 Task: Add Garden Of Life Organic Apple Cider Vinegar 2 BIL CFU Probiotic Gummies to the cart.
Action: Mouse moved to (342, 169)
Screenshot: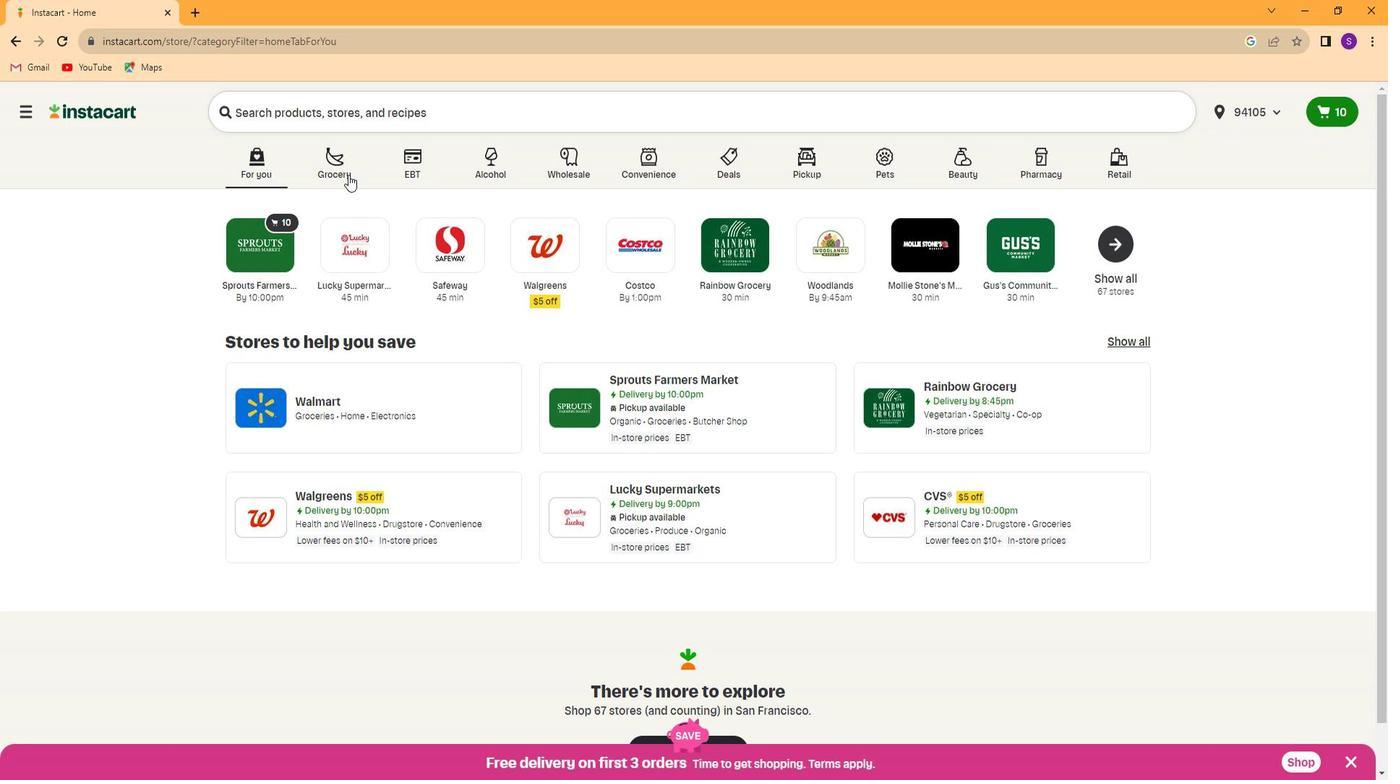 
Action: Mouse pressed left at (342, 169)
Screenshot: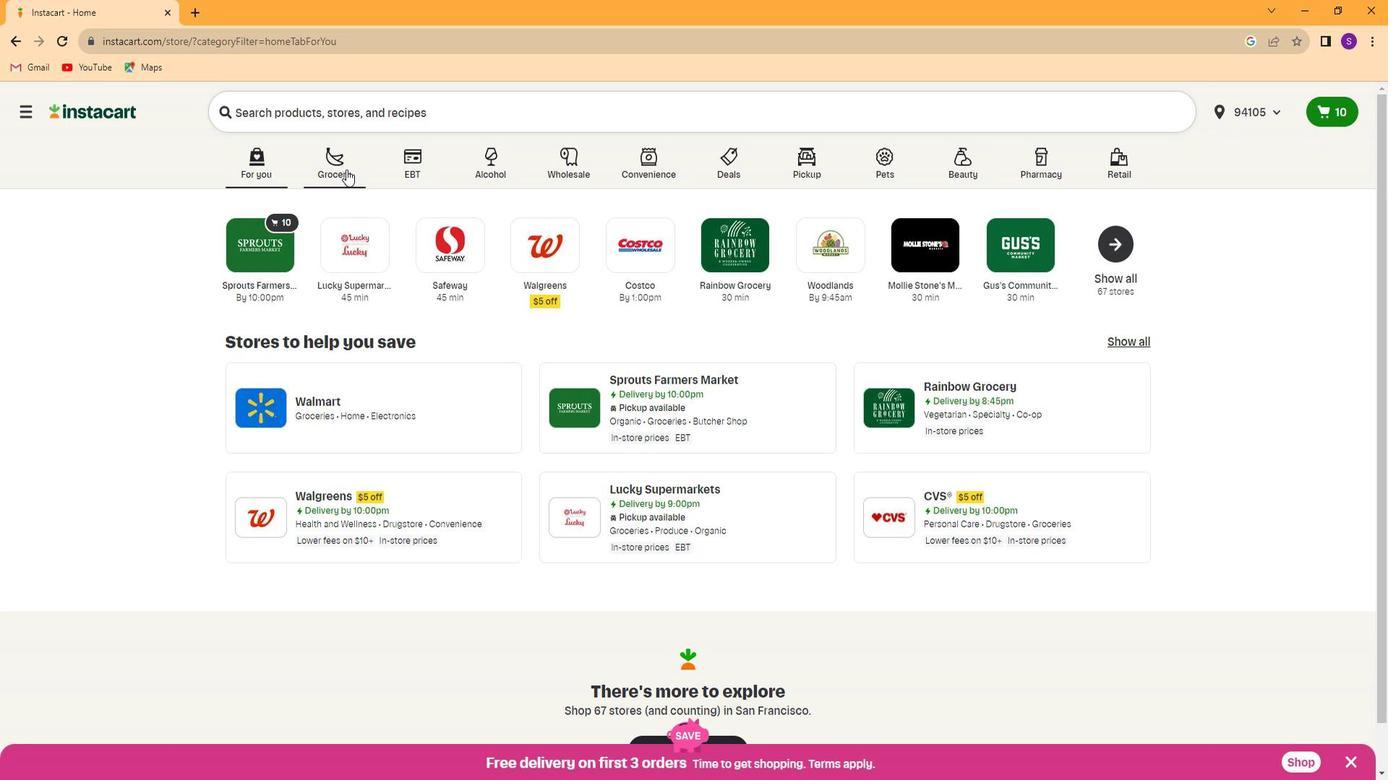 
Action: Mouse moved to (982, 272)
Screenshot: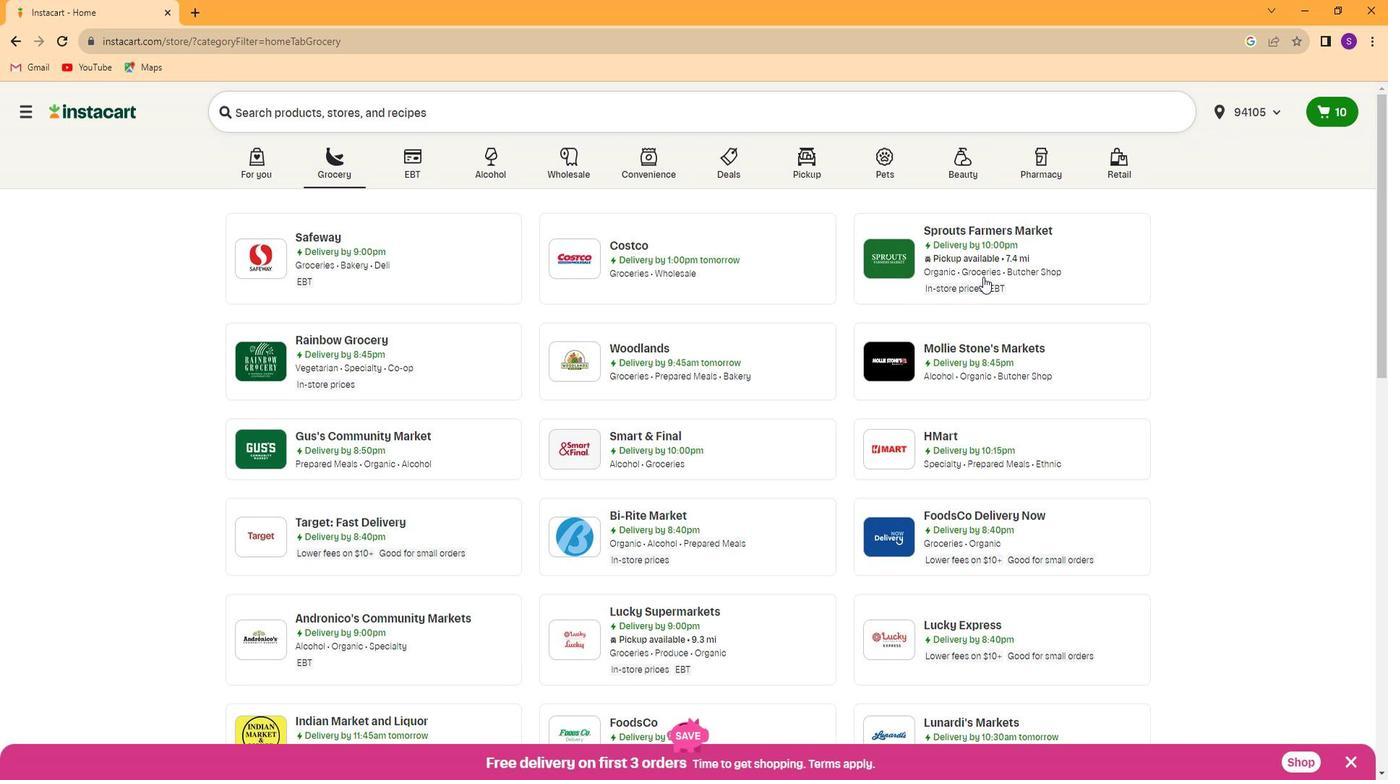 
Action: Mouse pressed left at (982, 272)
Screenshot: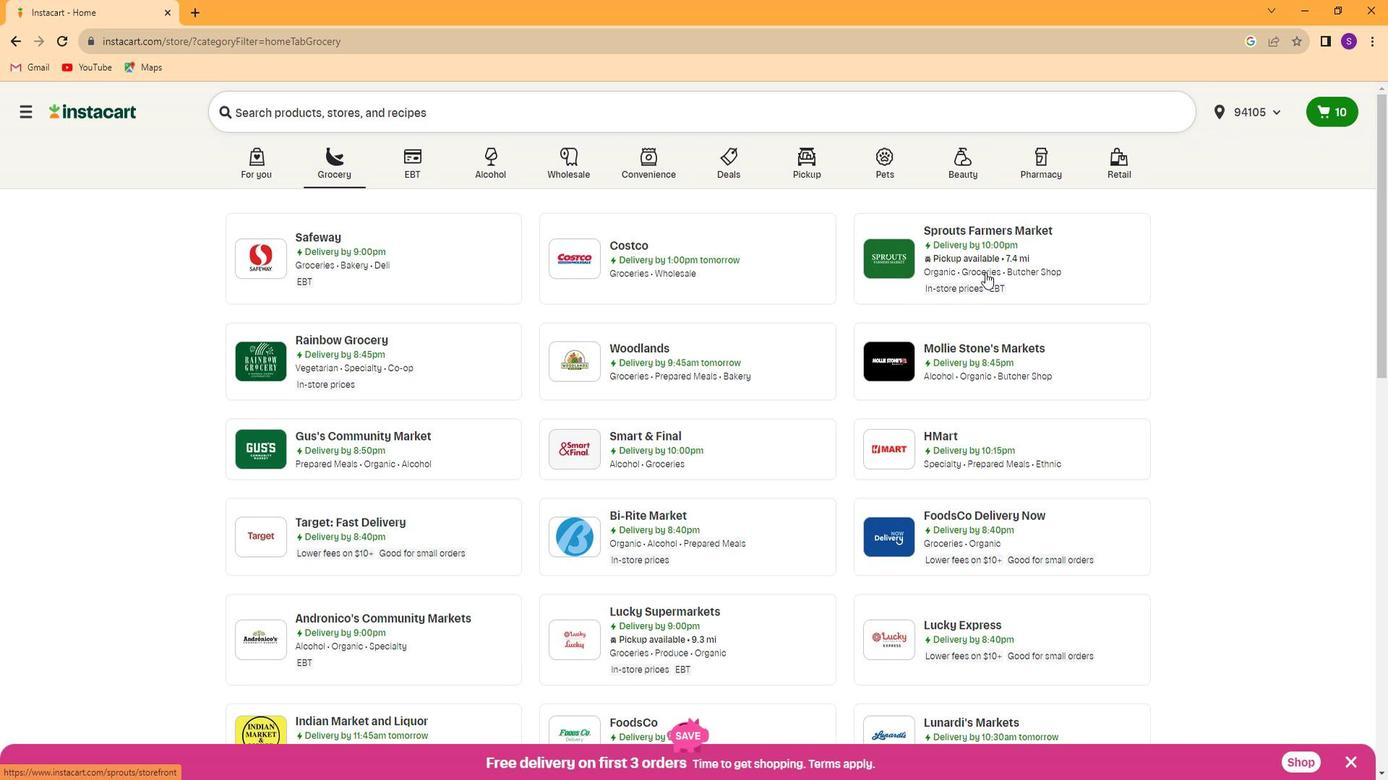 
Action: Mouse moved to (108, 539)
Screenshot: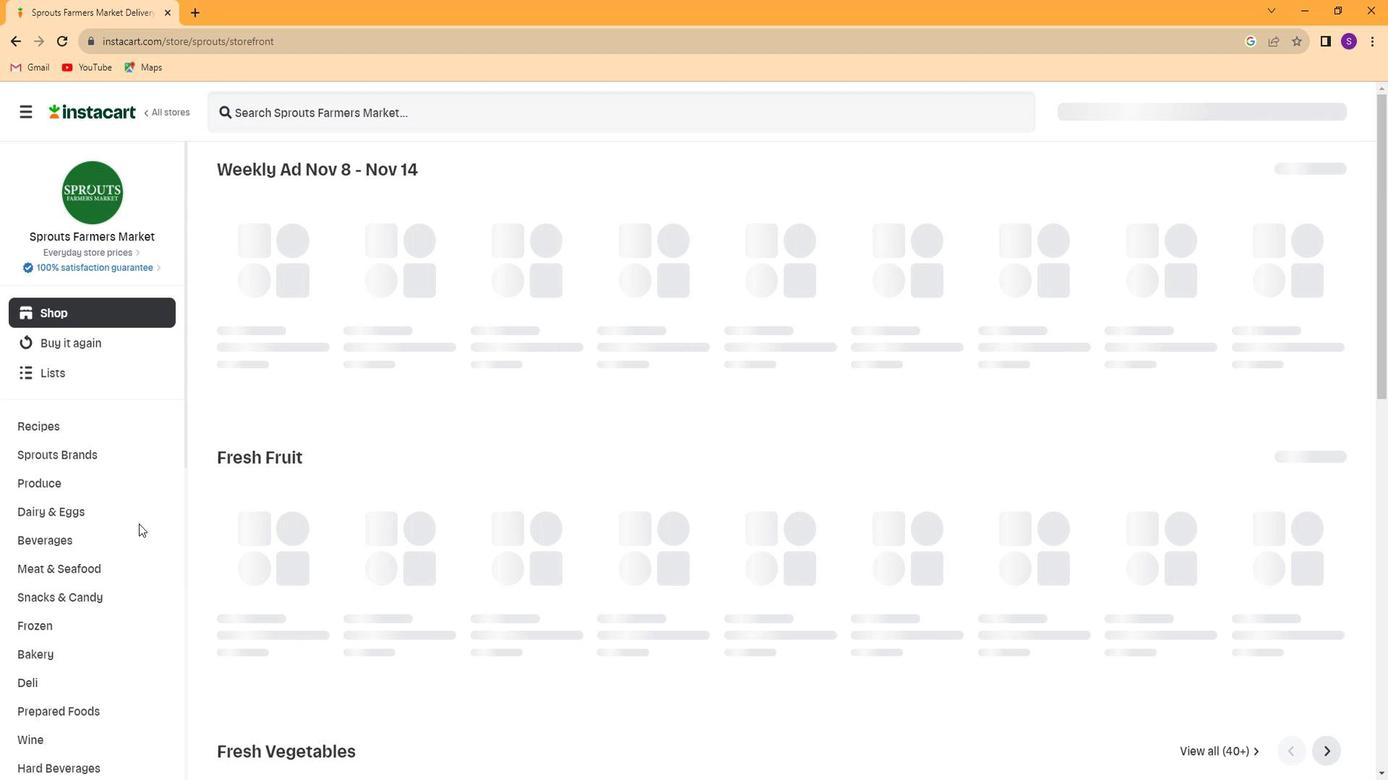 
Action: Mouse scrolled (108, 538) with delta (0, 0)
Screenshot: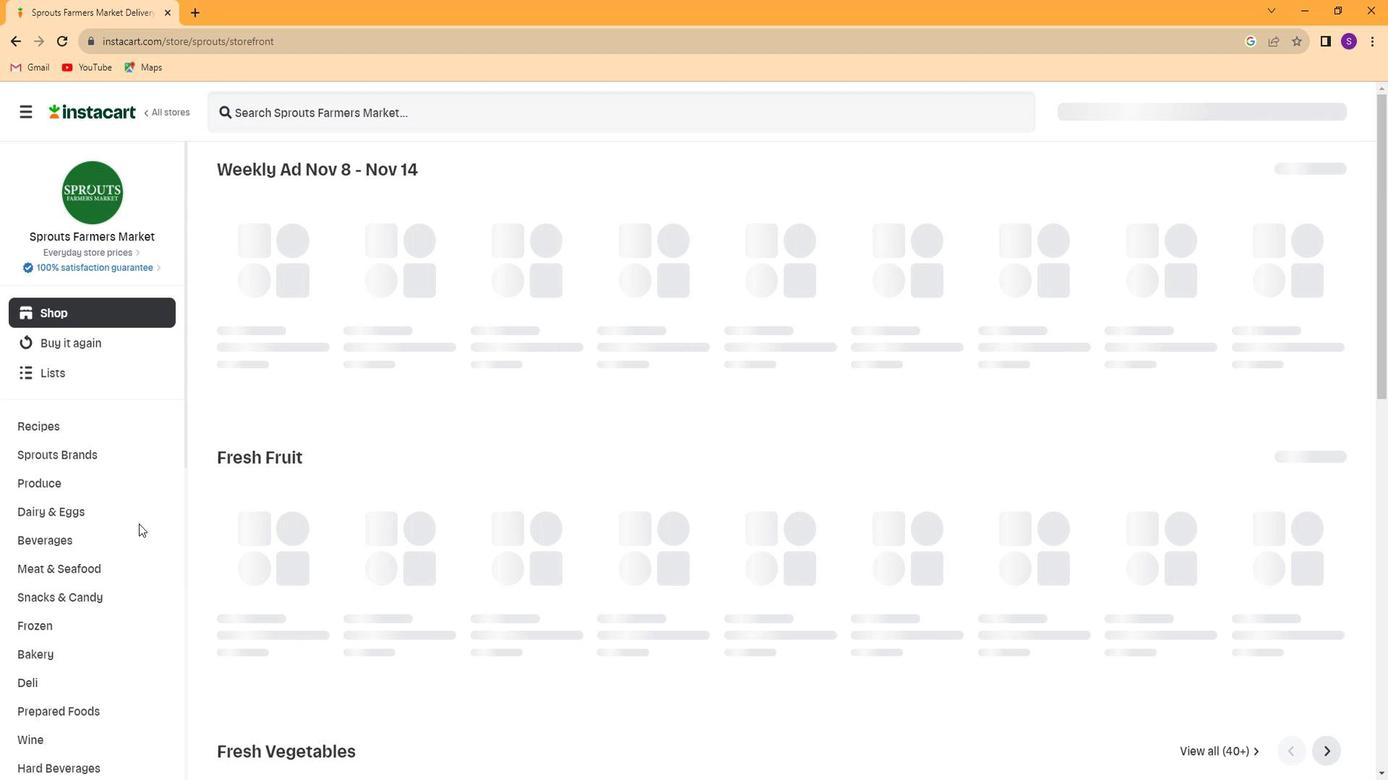 
Action: Mouse moved to (86, 549)
Screenshot: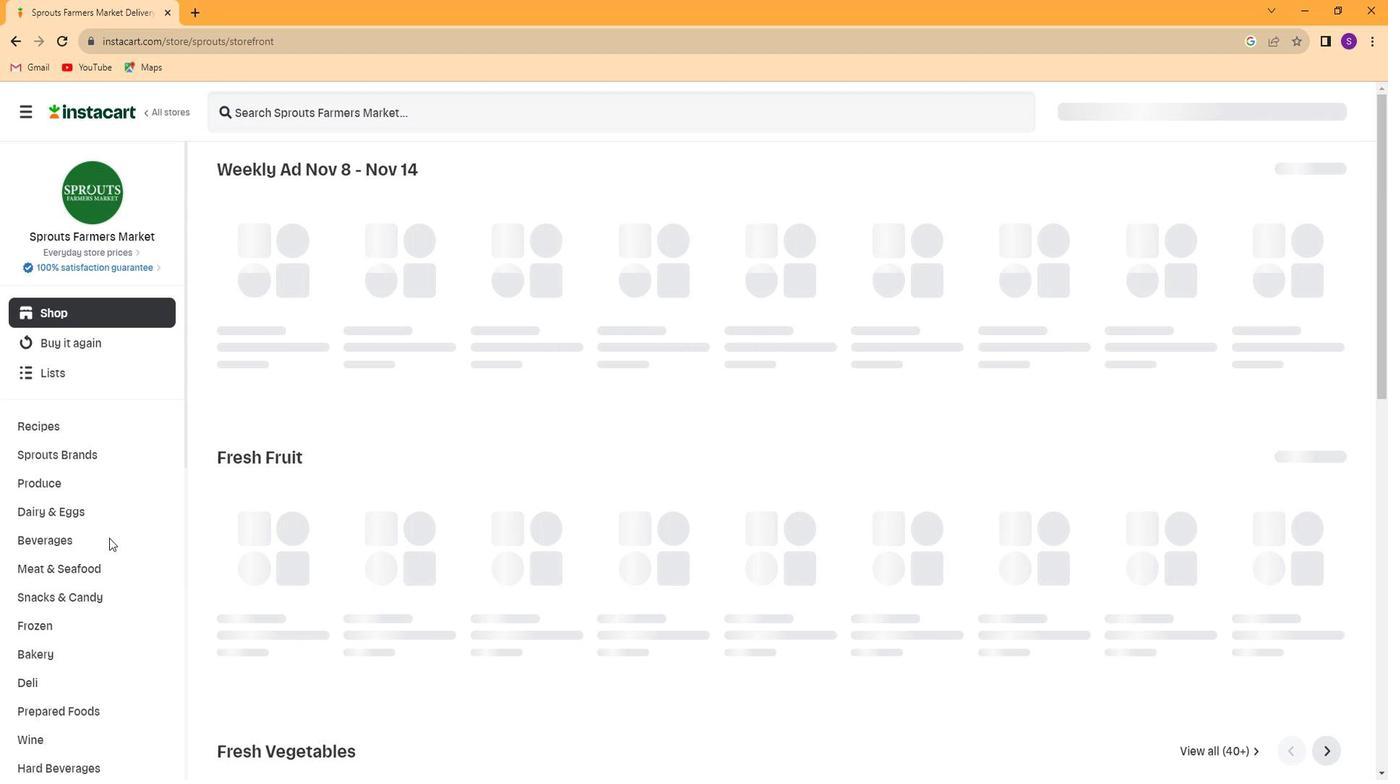 
Action: Mouse scrolled (86, 548) with delta (0, 0)
Screenshot: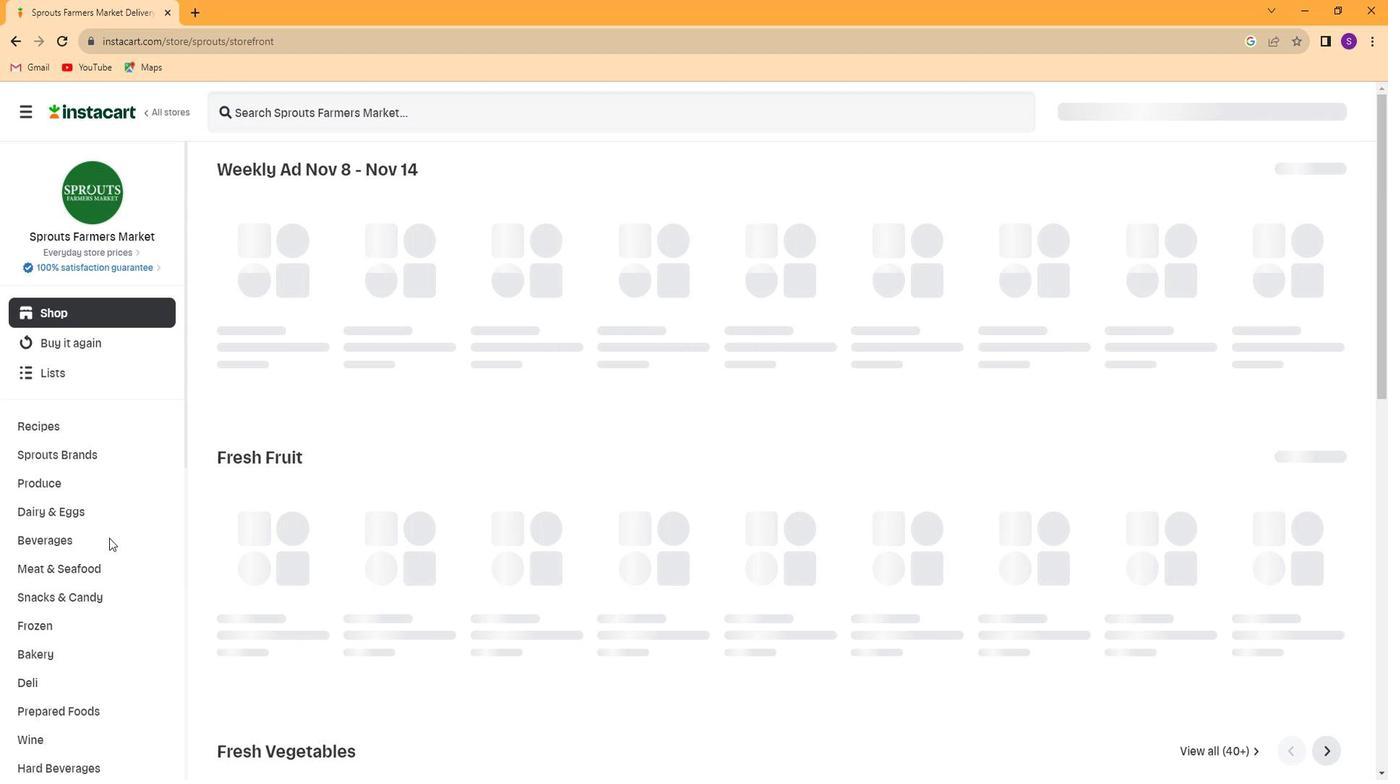 
Action: Mouse moved to (64, 563)
Screenshot: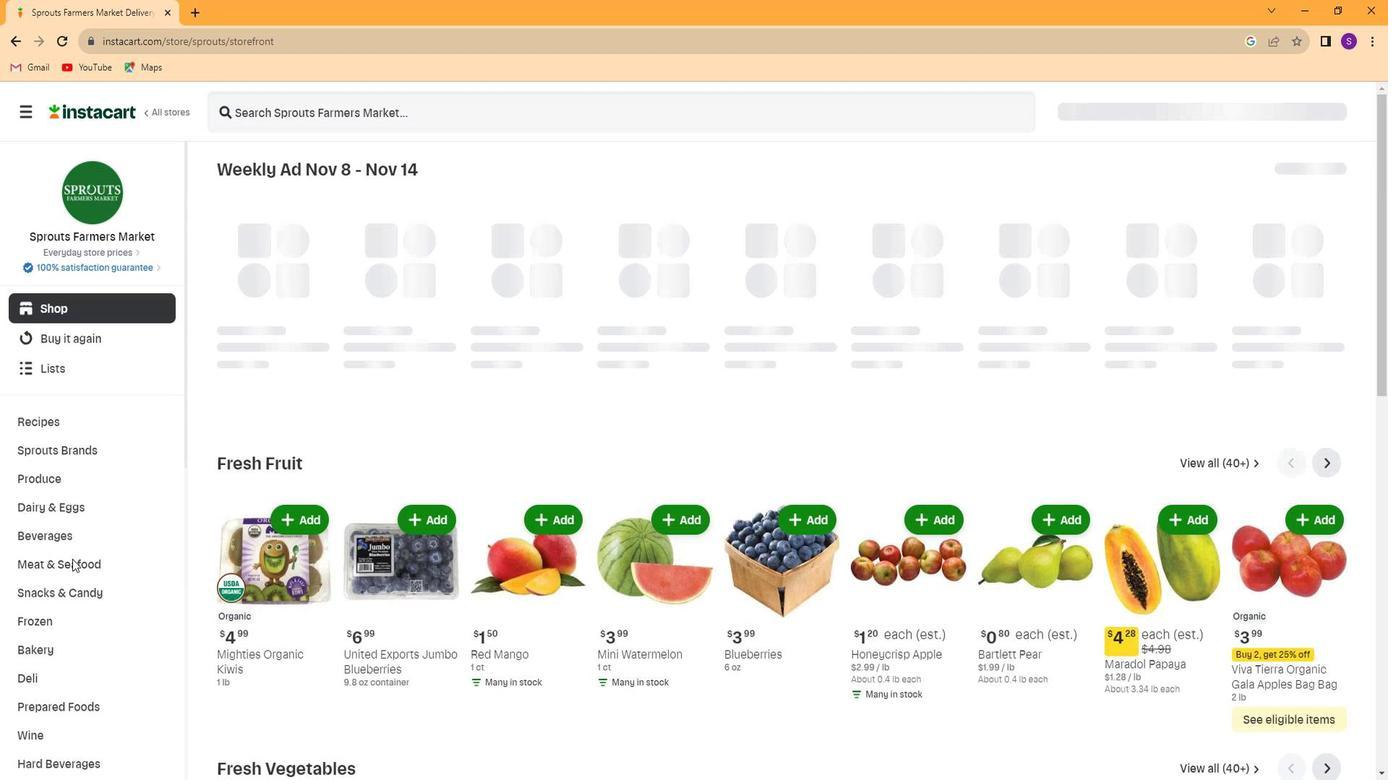
Action: Mouse scrolled (64, 563) with delta (0, 0)
Screenshot: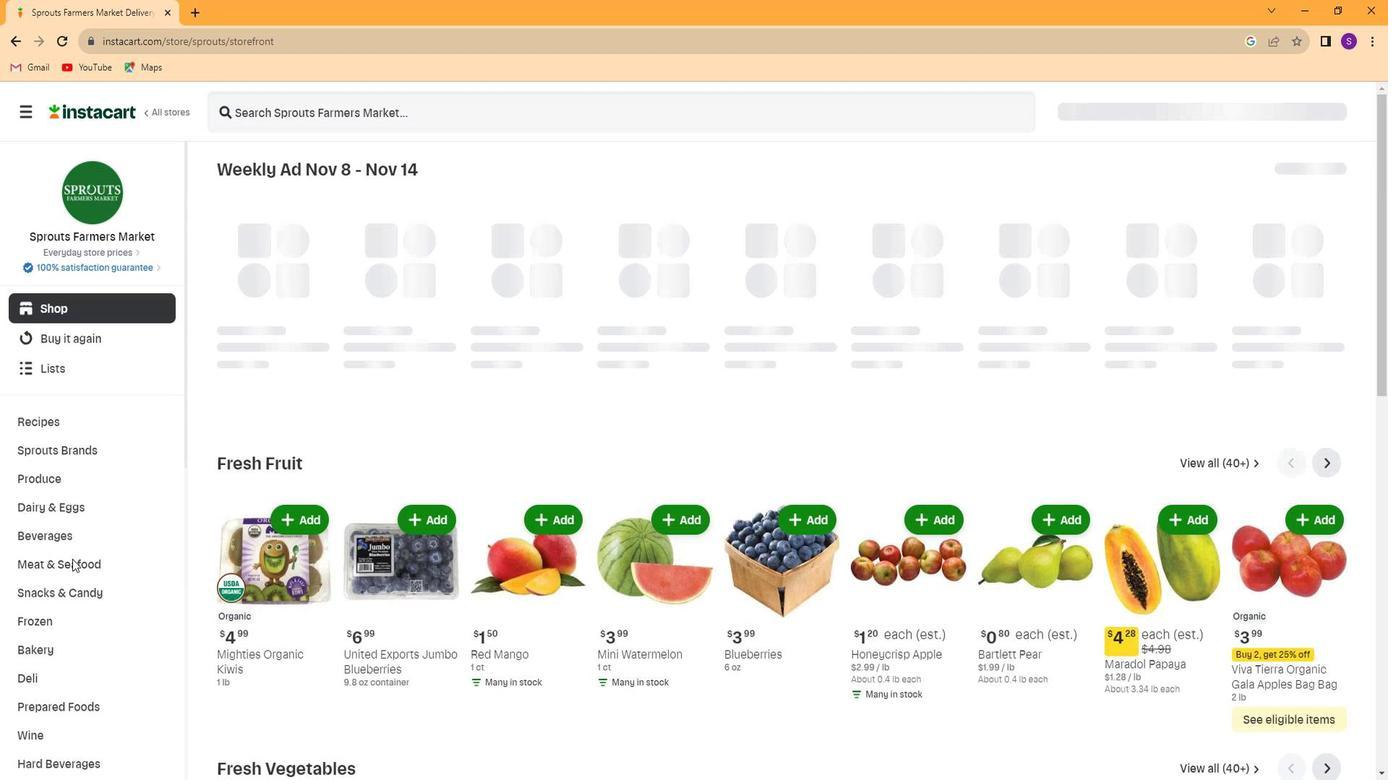 
Action: Mouse moved to (52, 574)
Screenshot: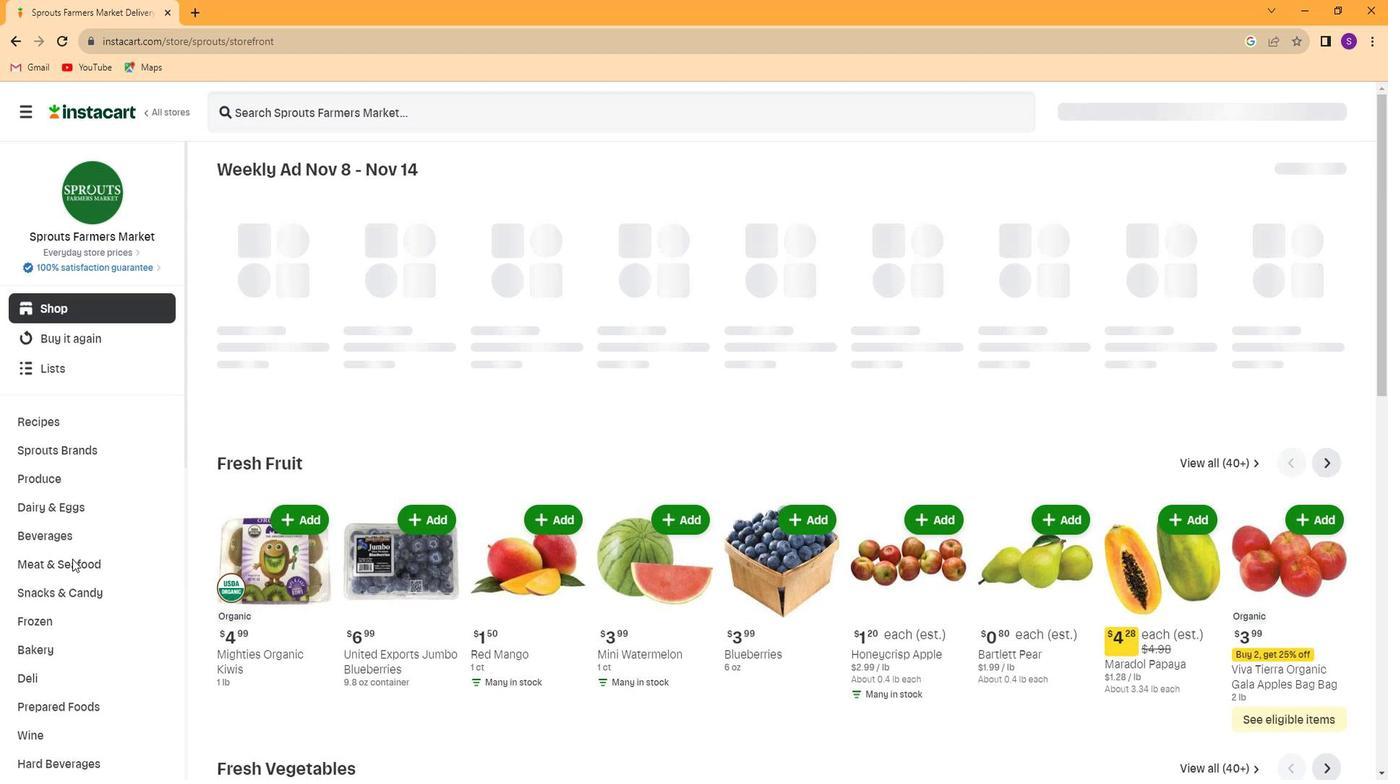 
Action: Mouse scrolled (52, 574) with delta (0, 0)
Screenshot: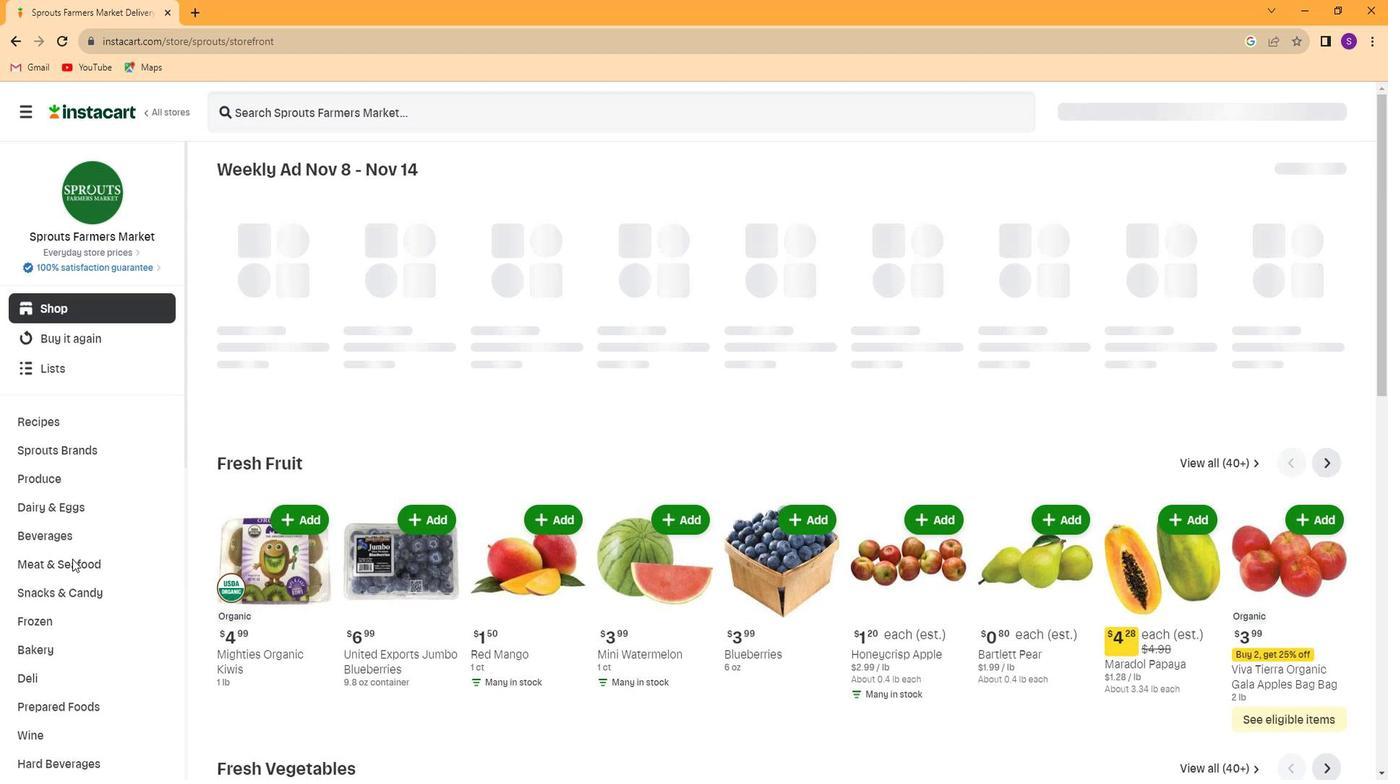 
Action: Mouse scrolled (52, 574) with delta (0, 0)
Screenshot: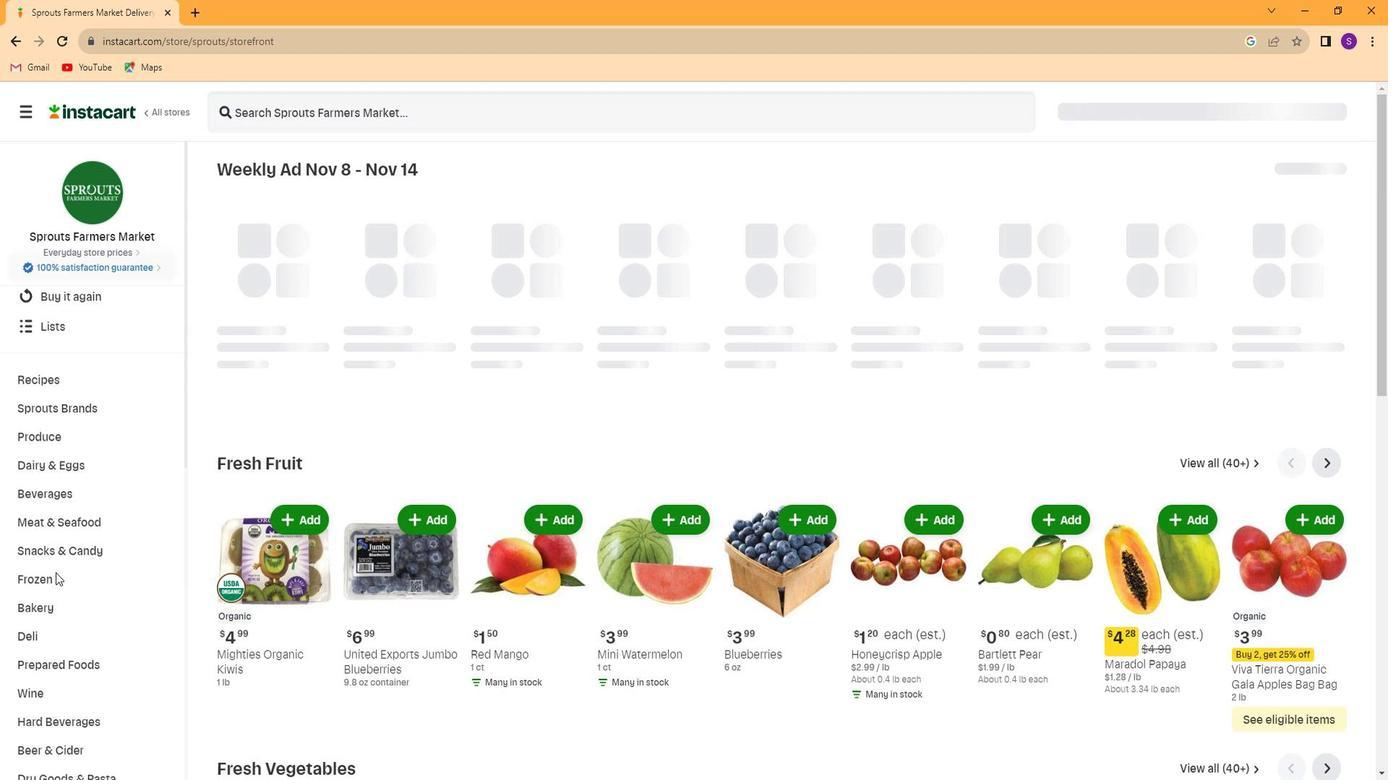 
Action: Mouse scrolled (52, 574) with delta (0, 0)
Screenshot: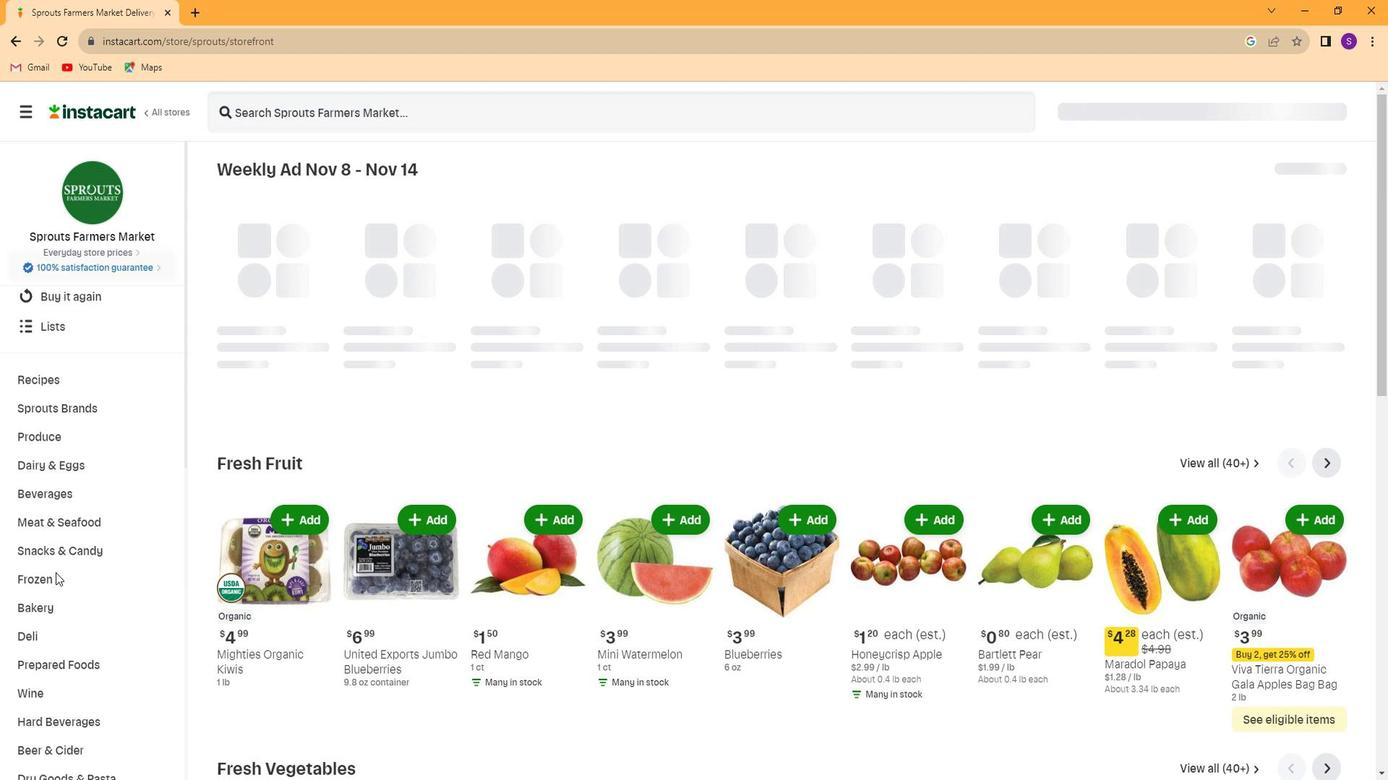 
Action: Mouse scrolled (52, 574) with delta (0, 0)
Screenshot: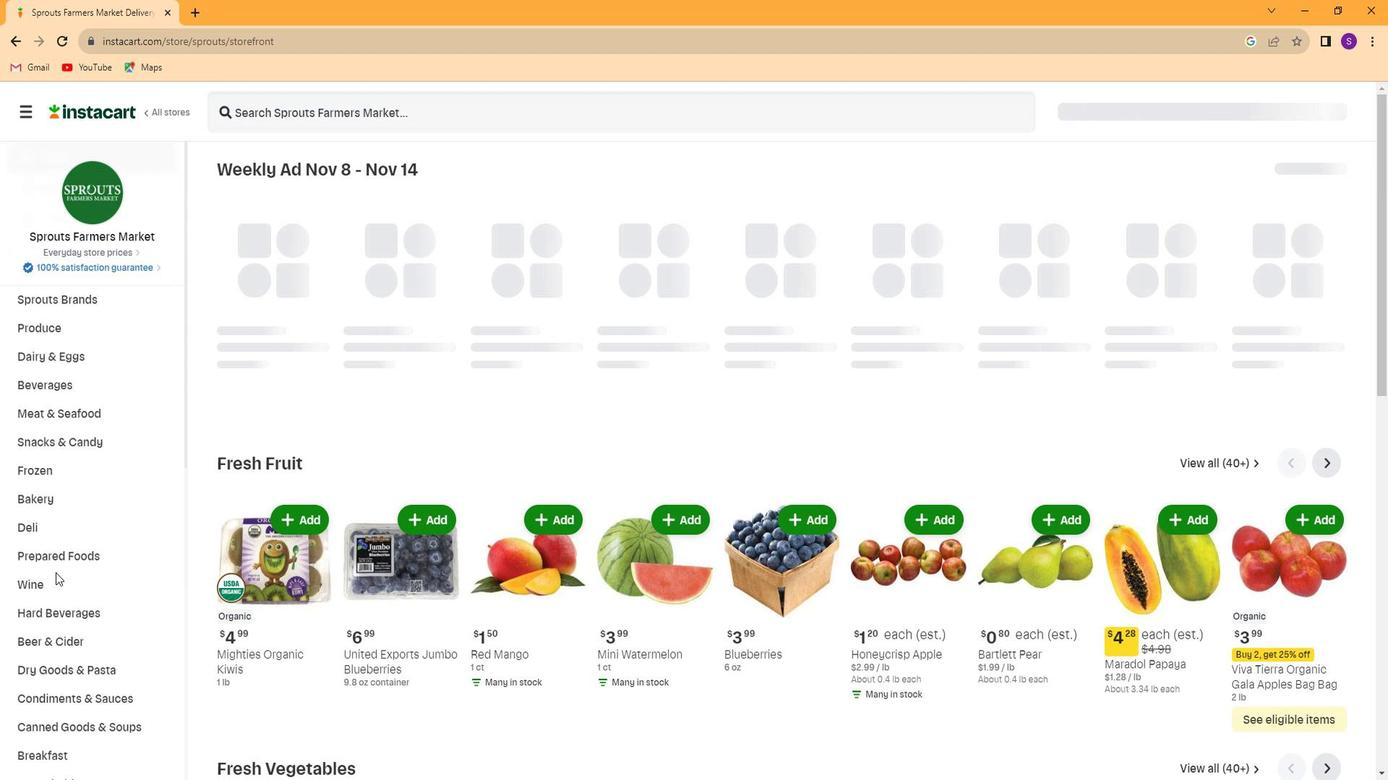 
Action: Mouse moved to (83, 605)
Screenshot: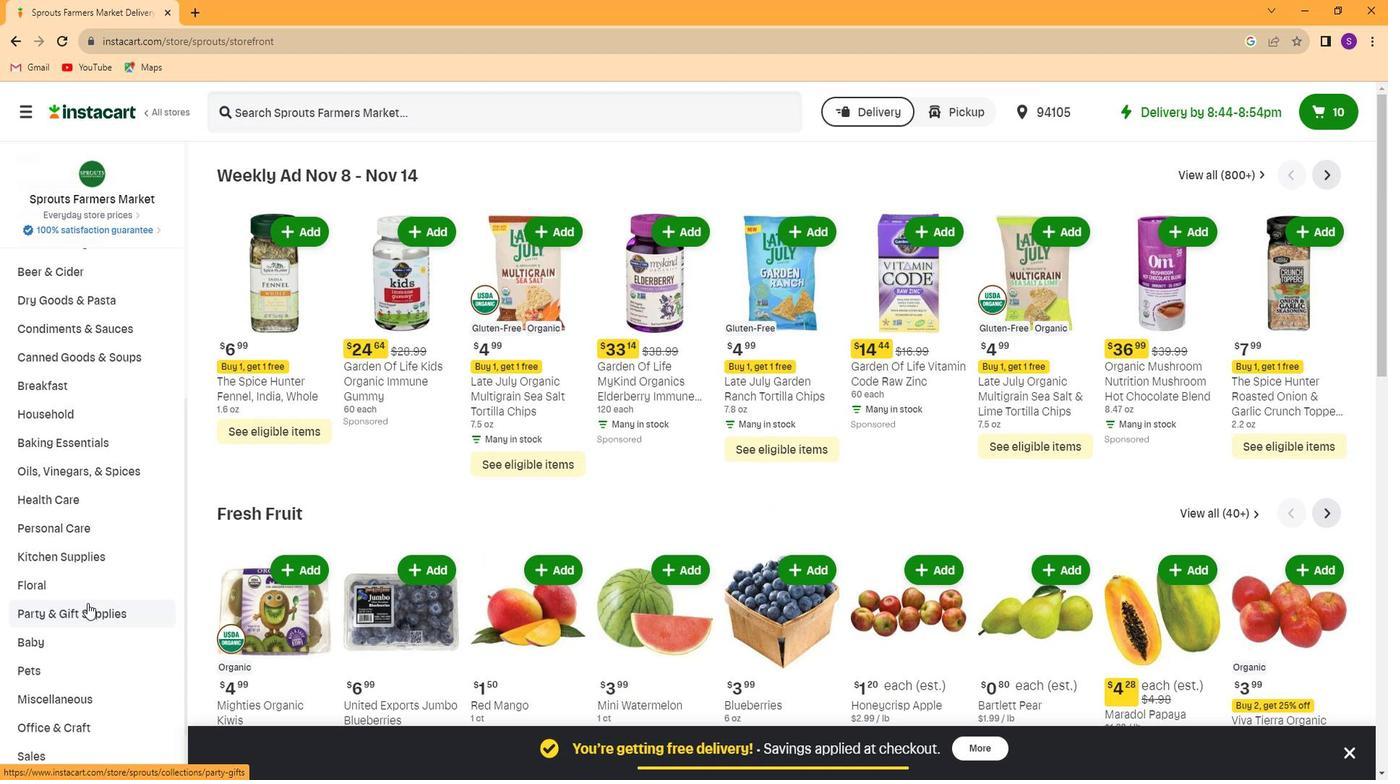 
Action: Mouse scrolled (83, 605) with delta (0, 0)
Screenshot: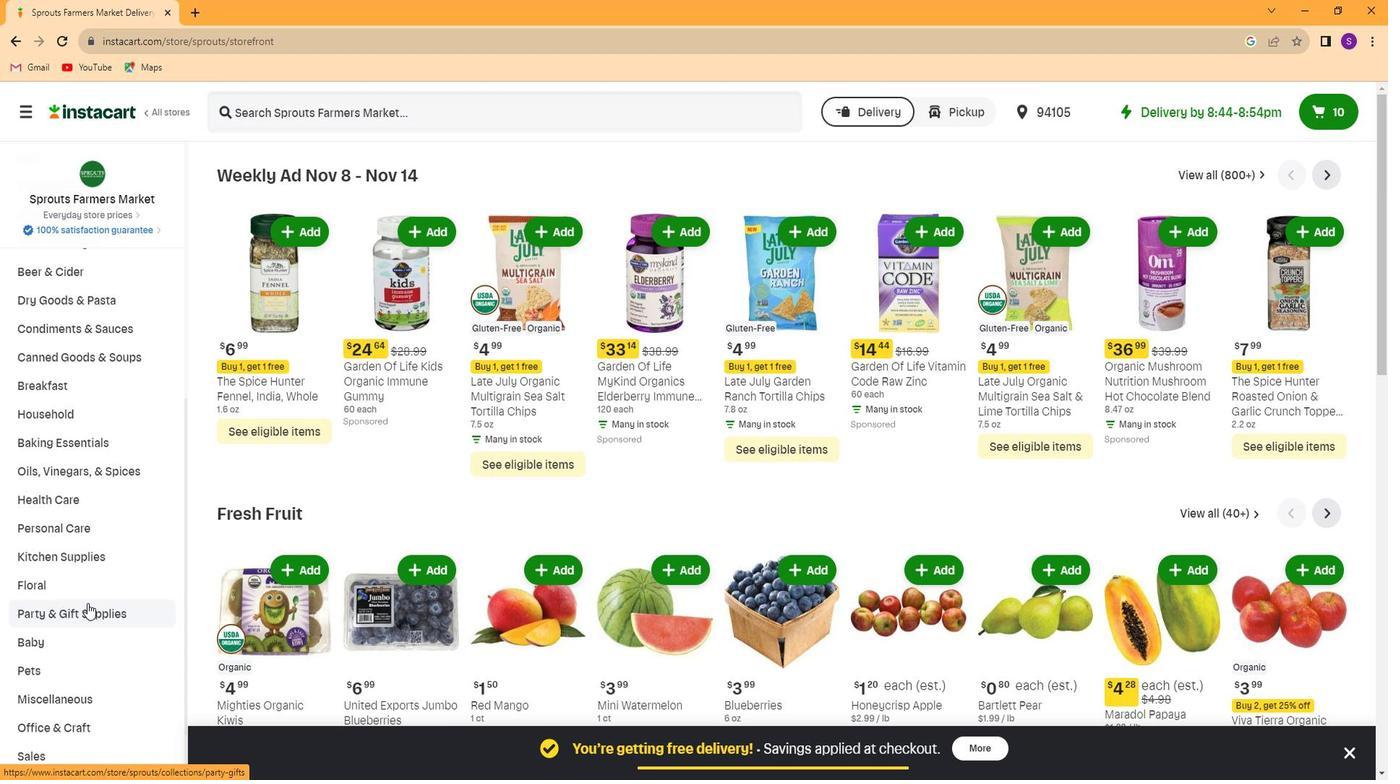 
Action: Mouse scrolled (83, 605) with delta (0, 0)
Screenshot: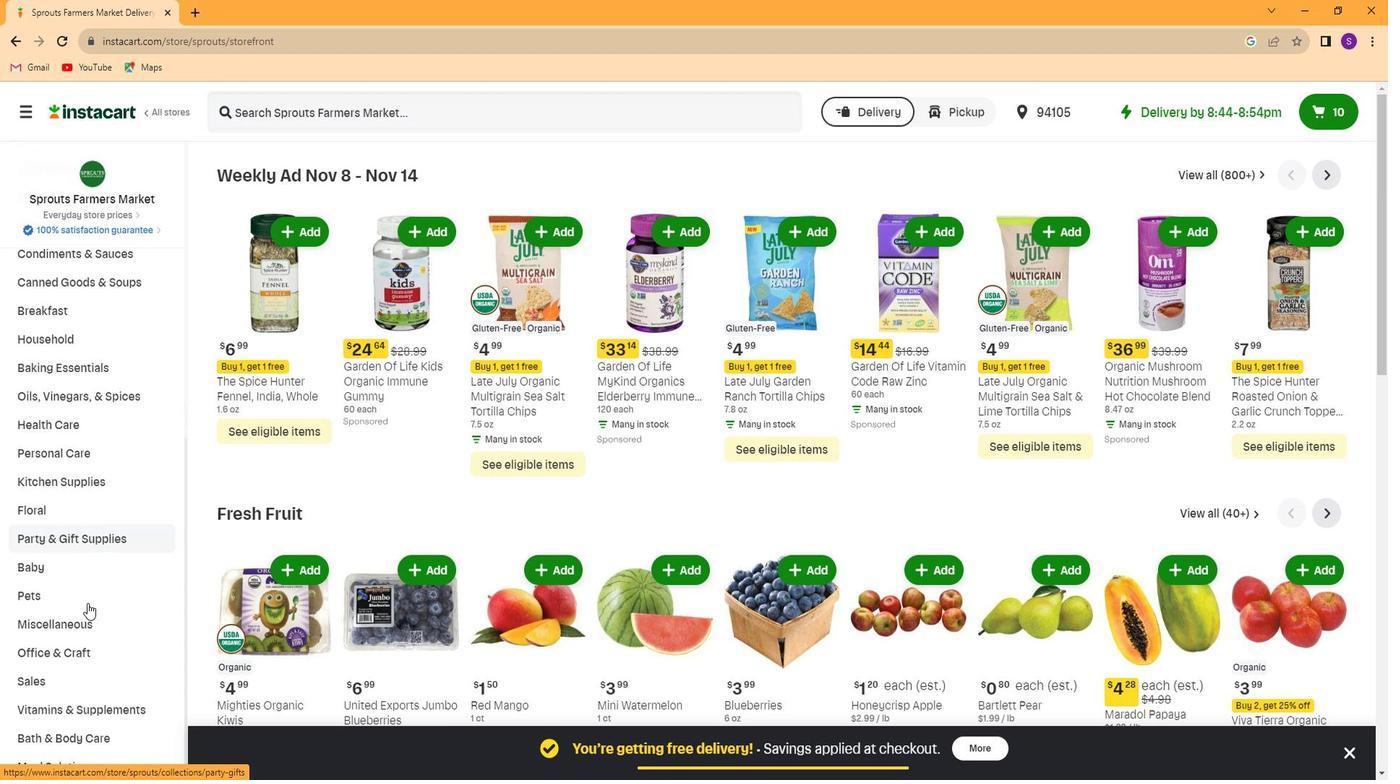 
Action: Mouse scrolled (83, 605) with delta (0, 0)
Screenshot: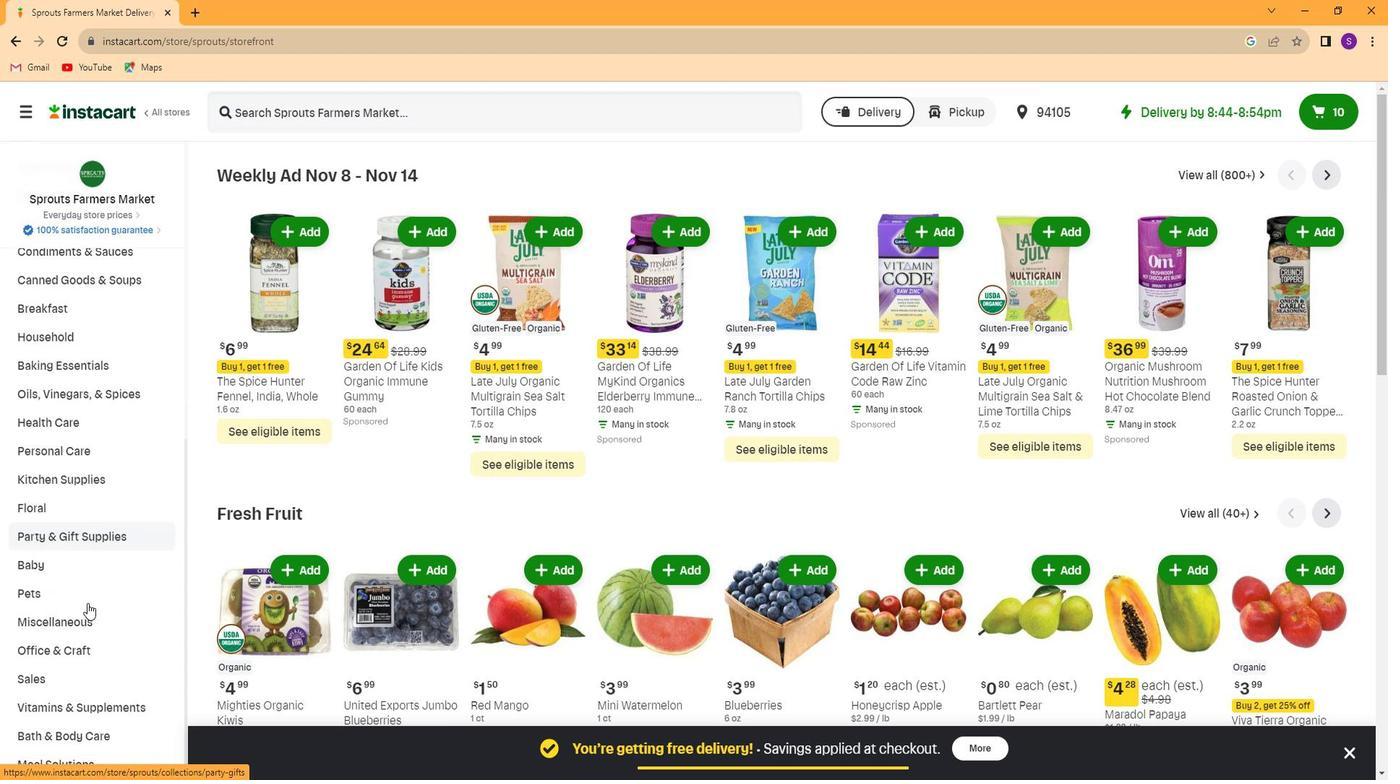 
Action: Mouse moved to (86, 694)
Screenshot: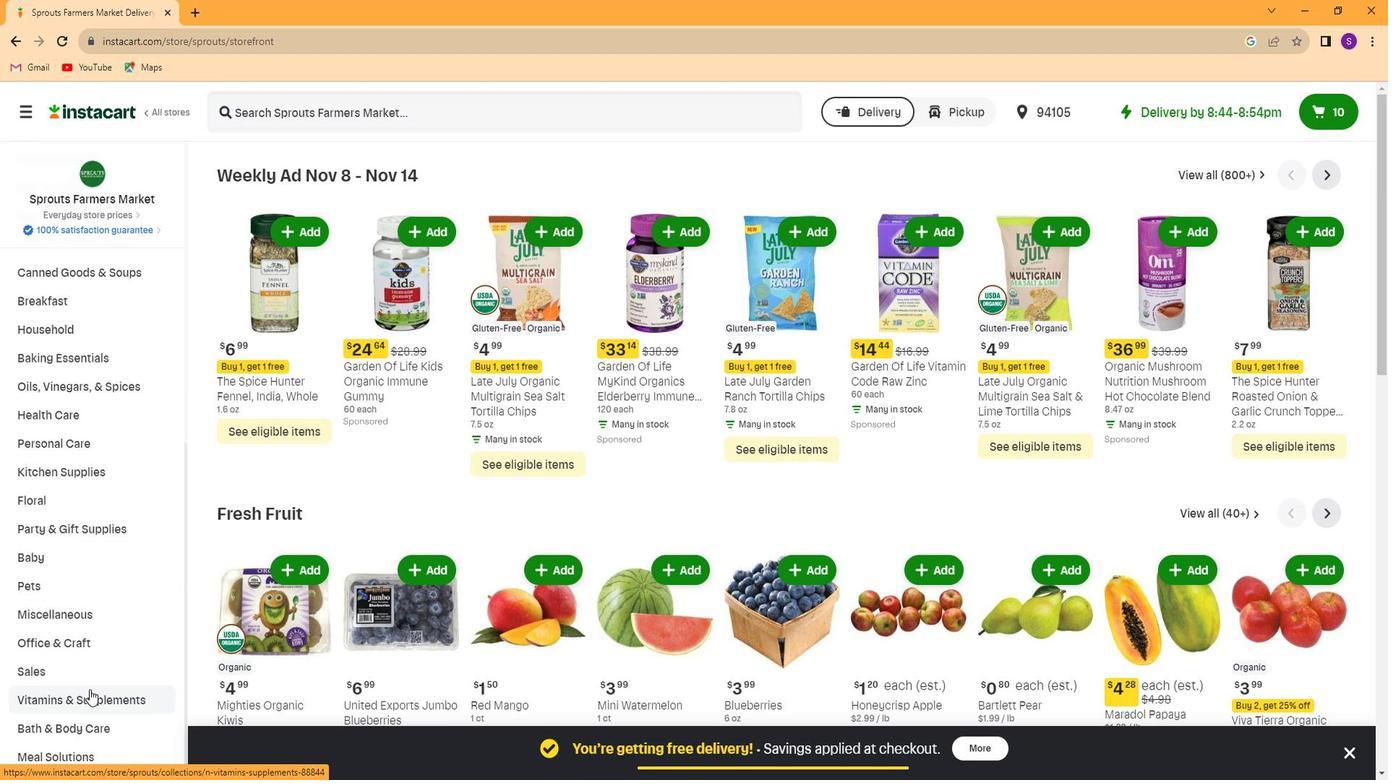 
Action: Mouse pressed left at (86, 694)
Screenshot: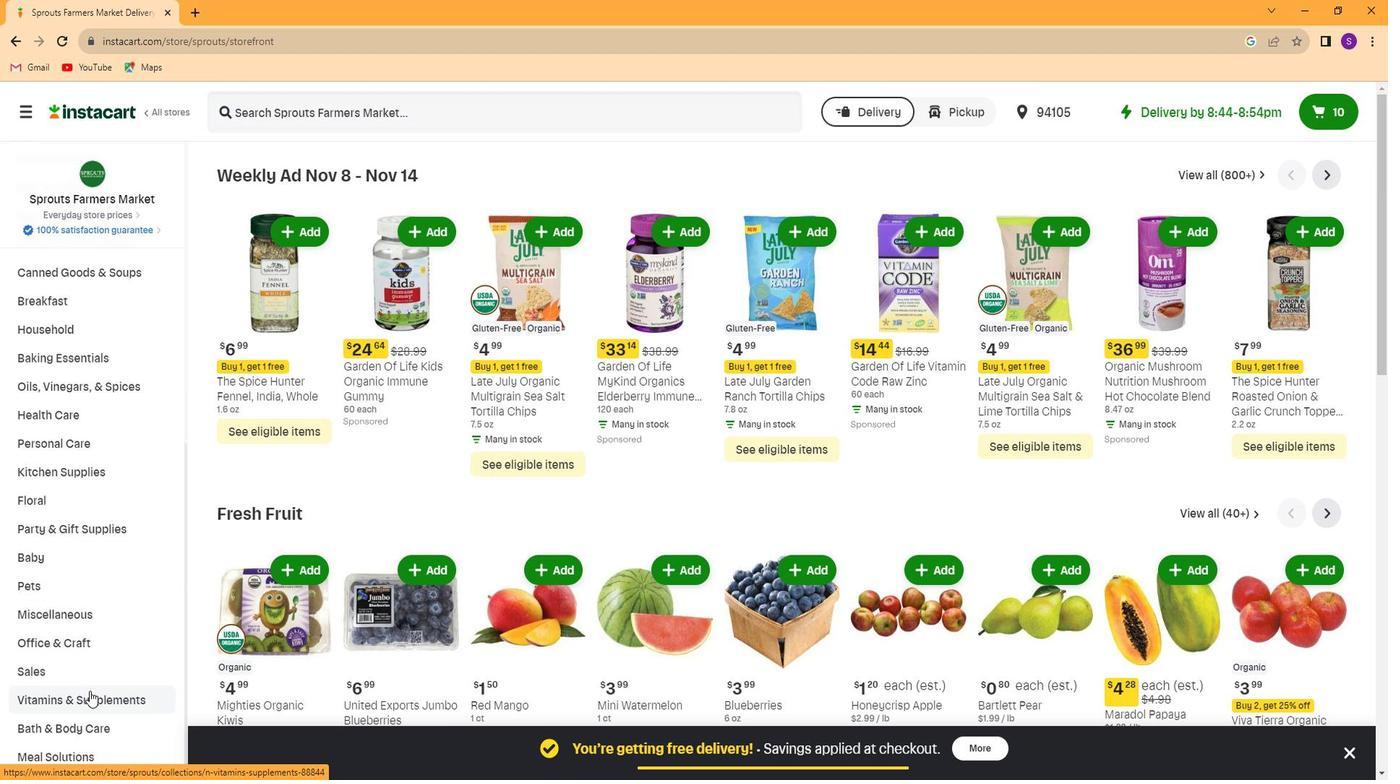 
Action: Mouse moved to (114, 595)
Screenshot: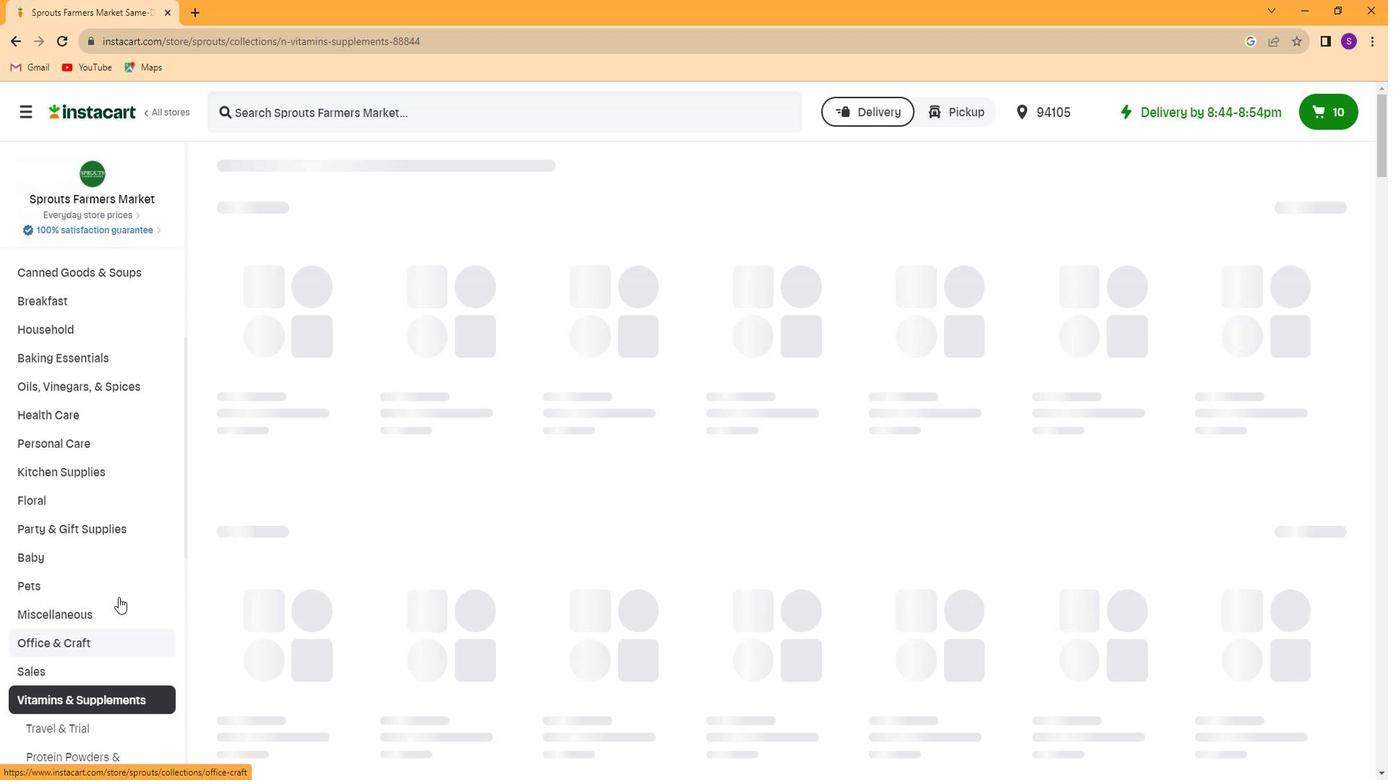 
Action: Mouse scrolled (114, 594) with delta (0, 0)
Screenshot: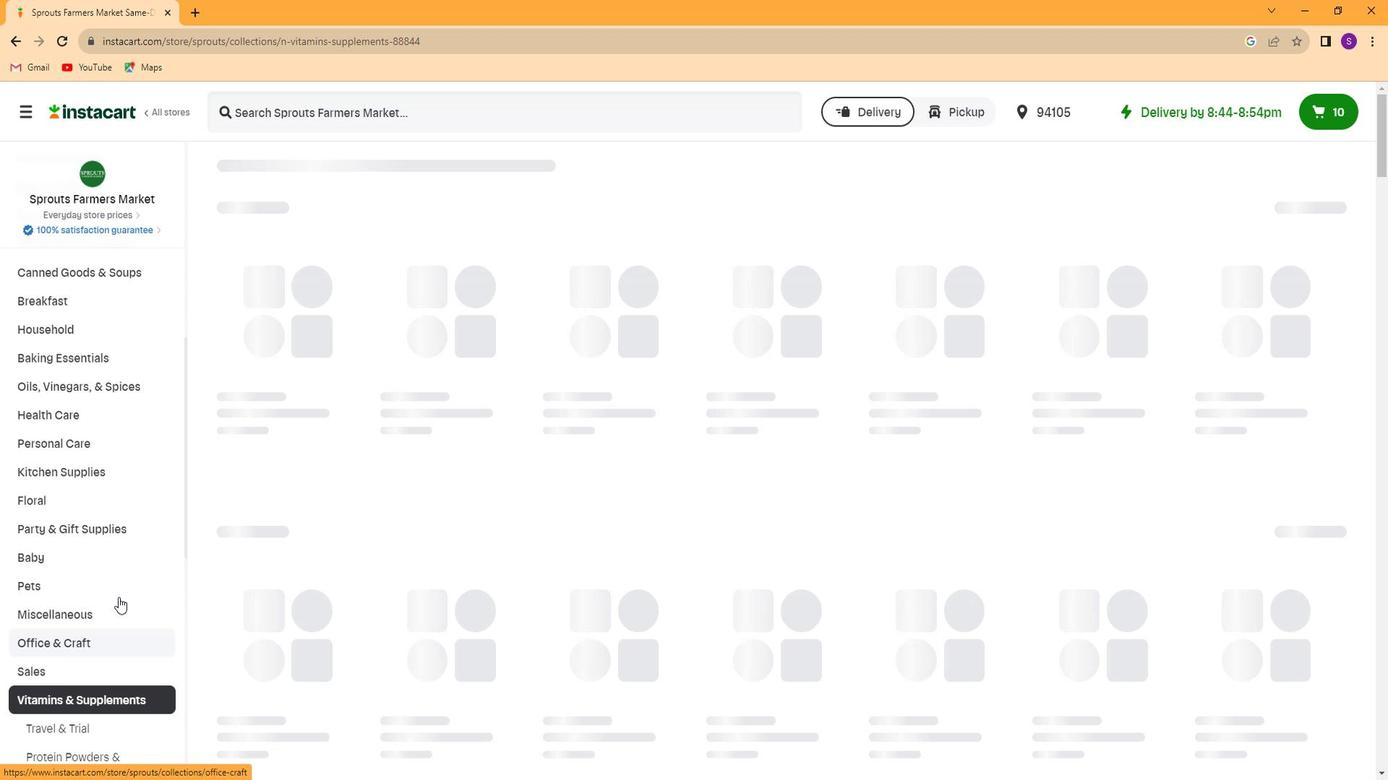 
Action: Mouse scrolled (114, 594) with delta (0, 0)
Screenshot: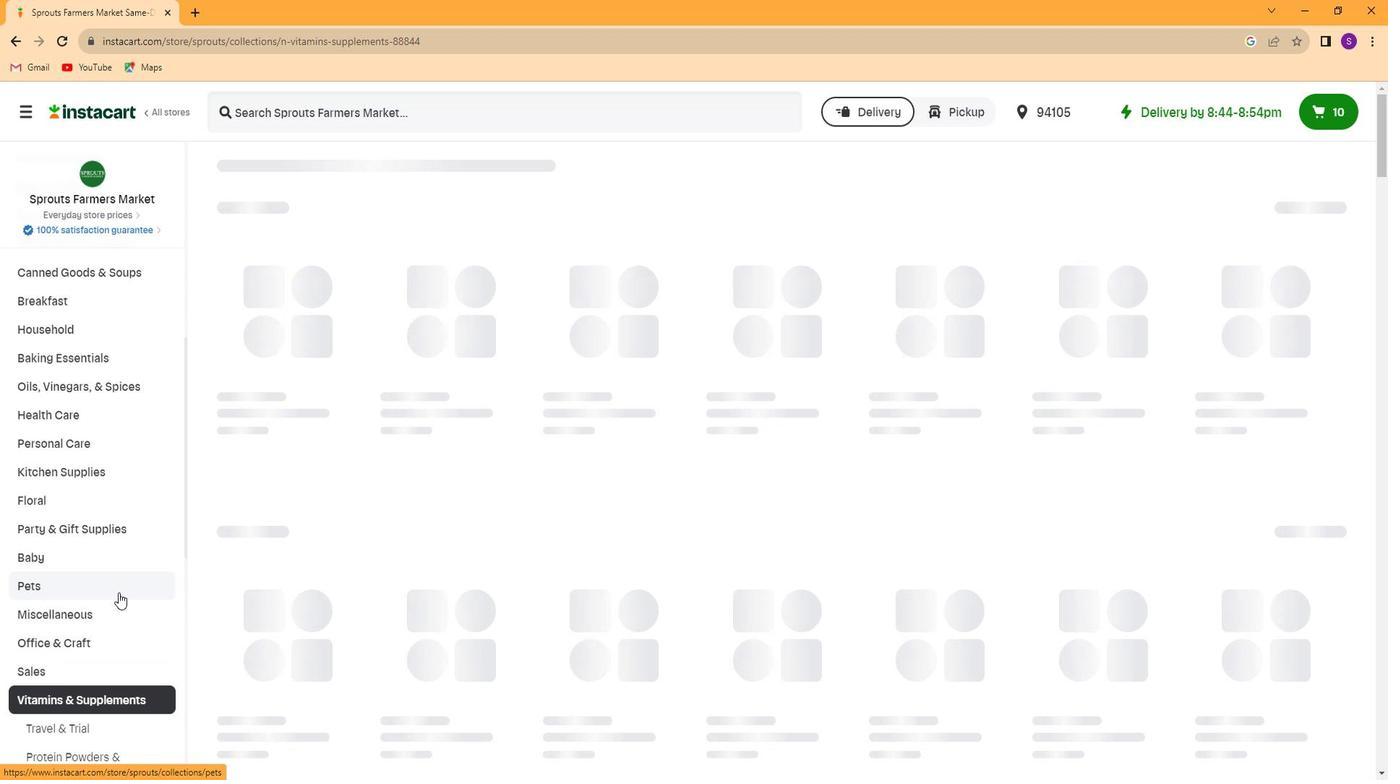 
Action: Mouse scrolled (114, 594) with delta (0, 0)
Screenshot: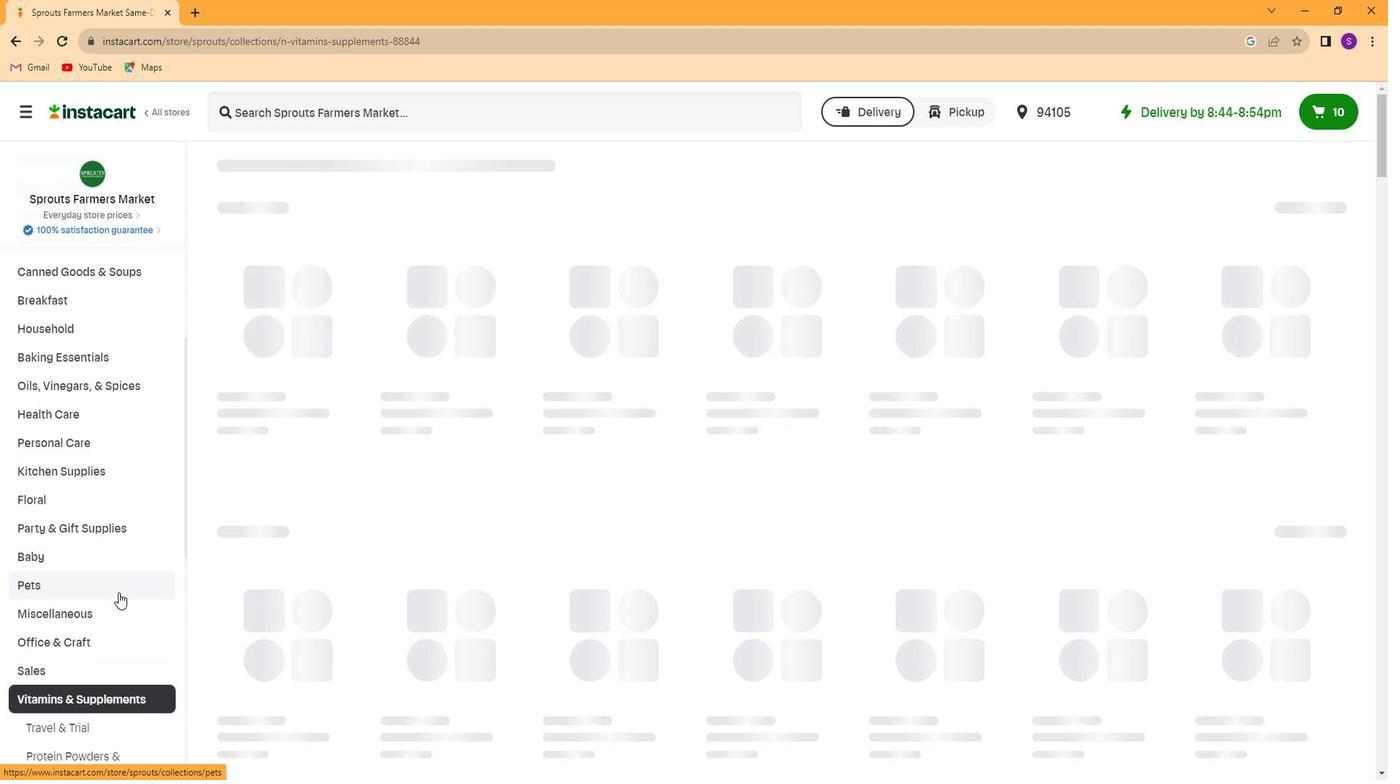 
Action: Mouse moved to (112, 590)
Screenshot: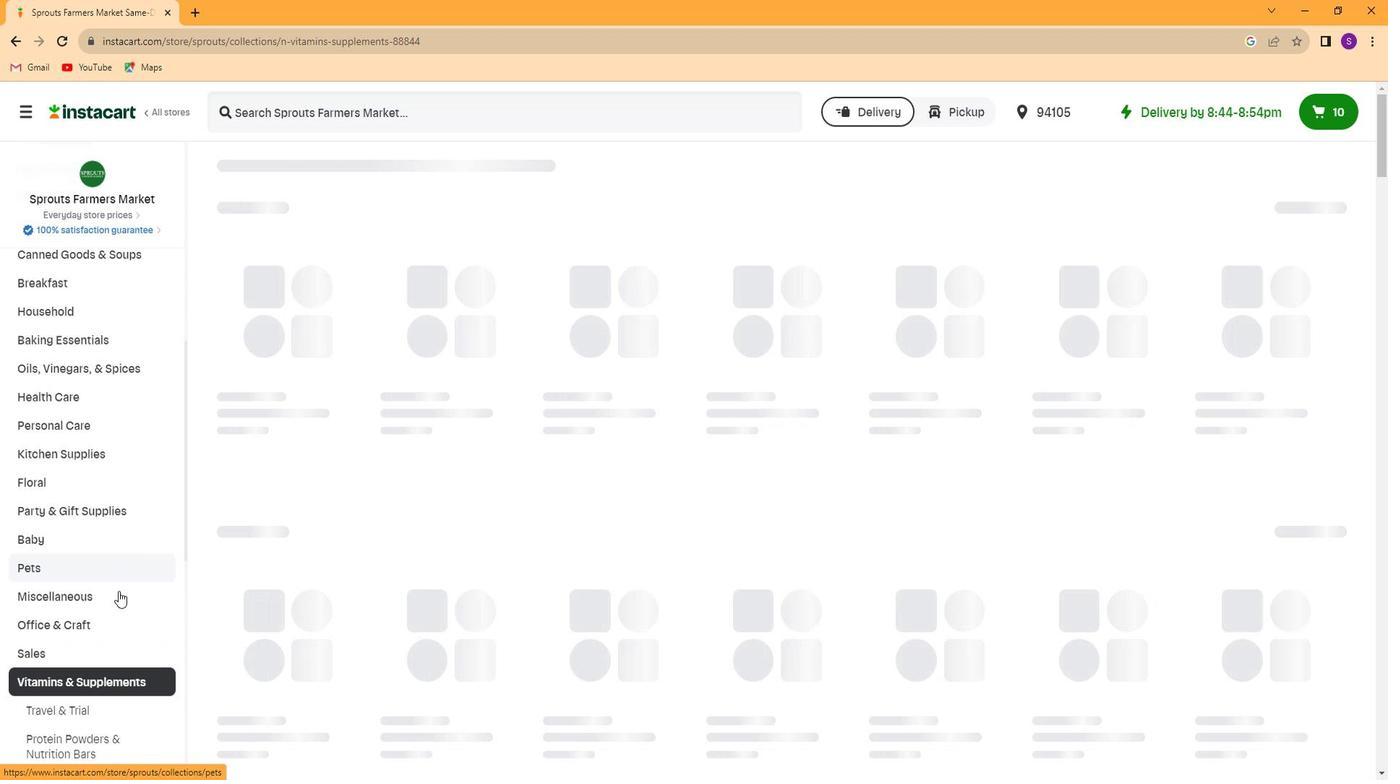 
Action: Mouse scrolled (112, 589) with delta (0, 0)
Screenshot: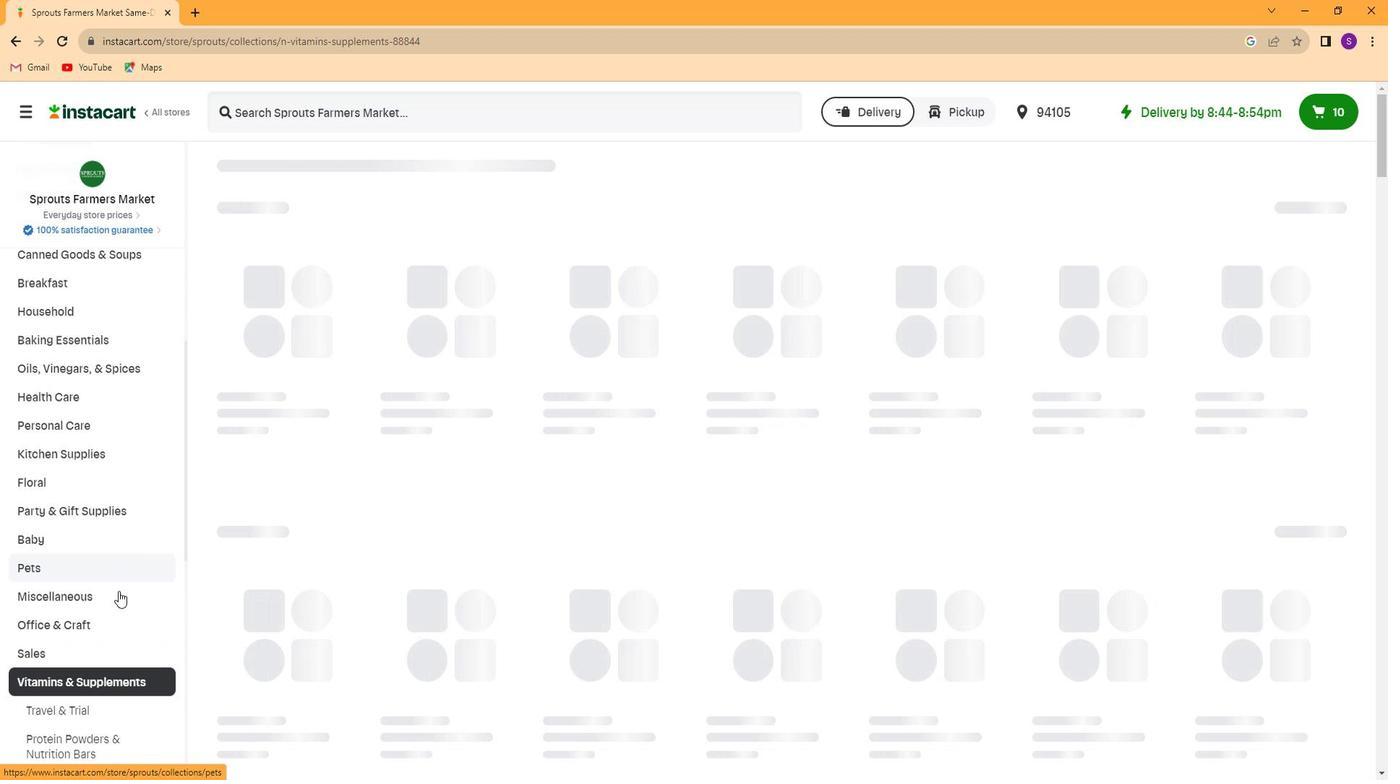 
Action: Mouse moved to (112, 590)
Screenshot: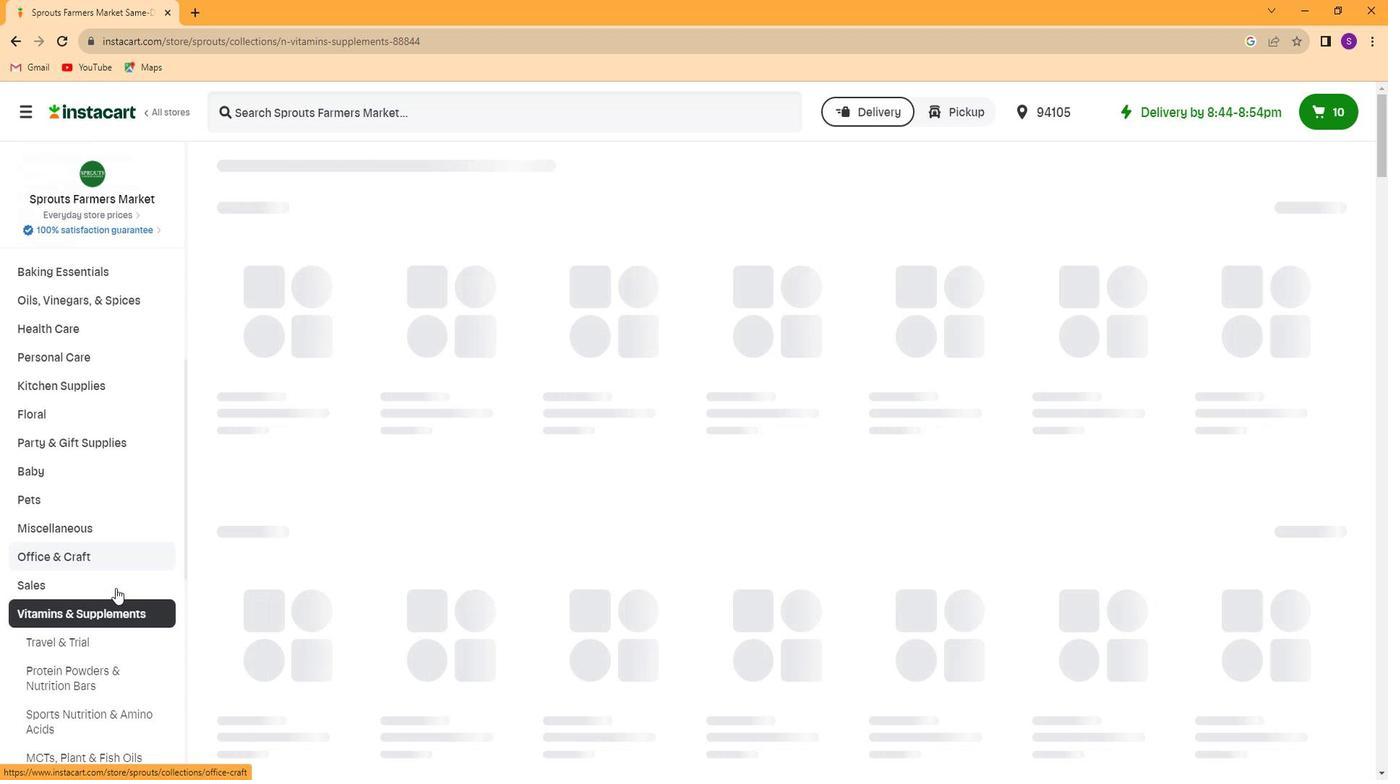 
Action: Mouse scrolled (112, 589) with delta (0, 0)
Screenshot: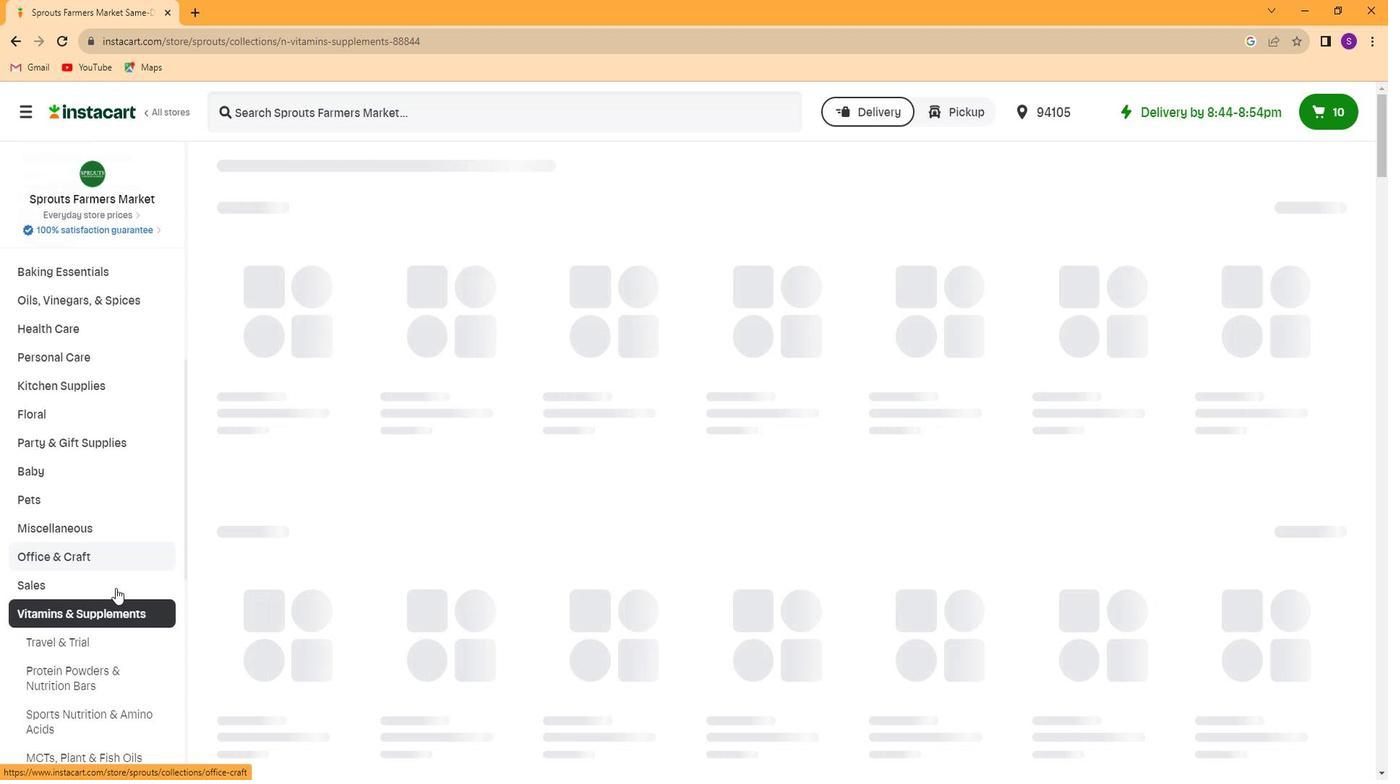 
Action: Mouse moved to (99, 574)
Screenshot: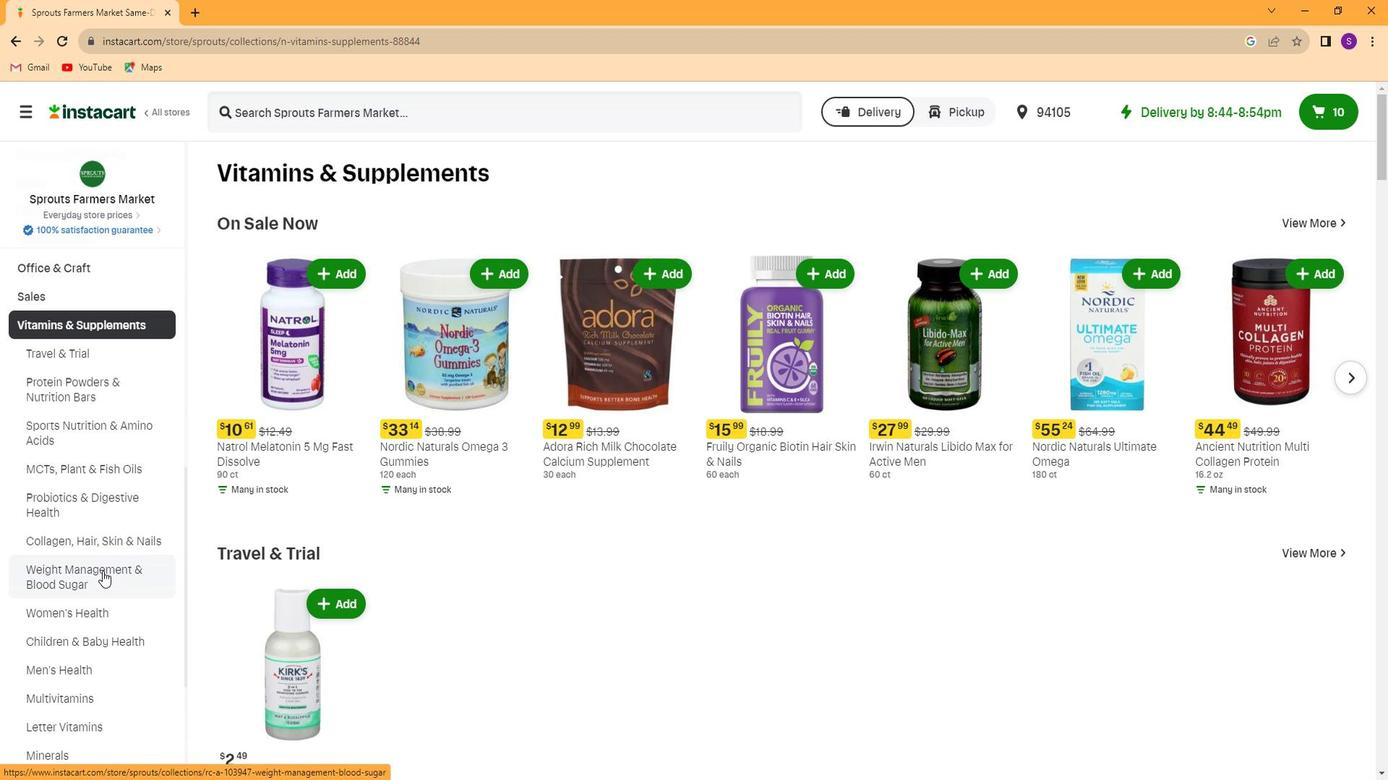 
Action: Mouse pressed left at (99, 574)
Screenshot: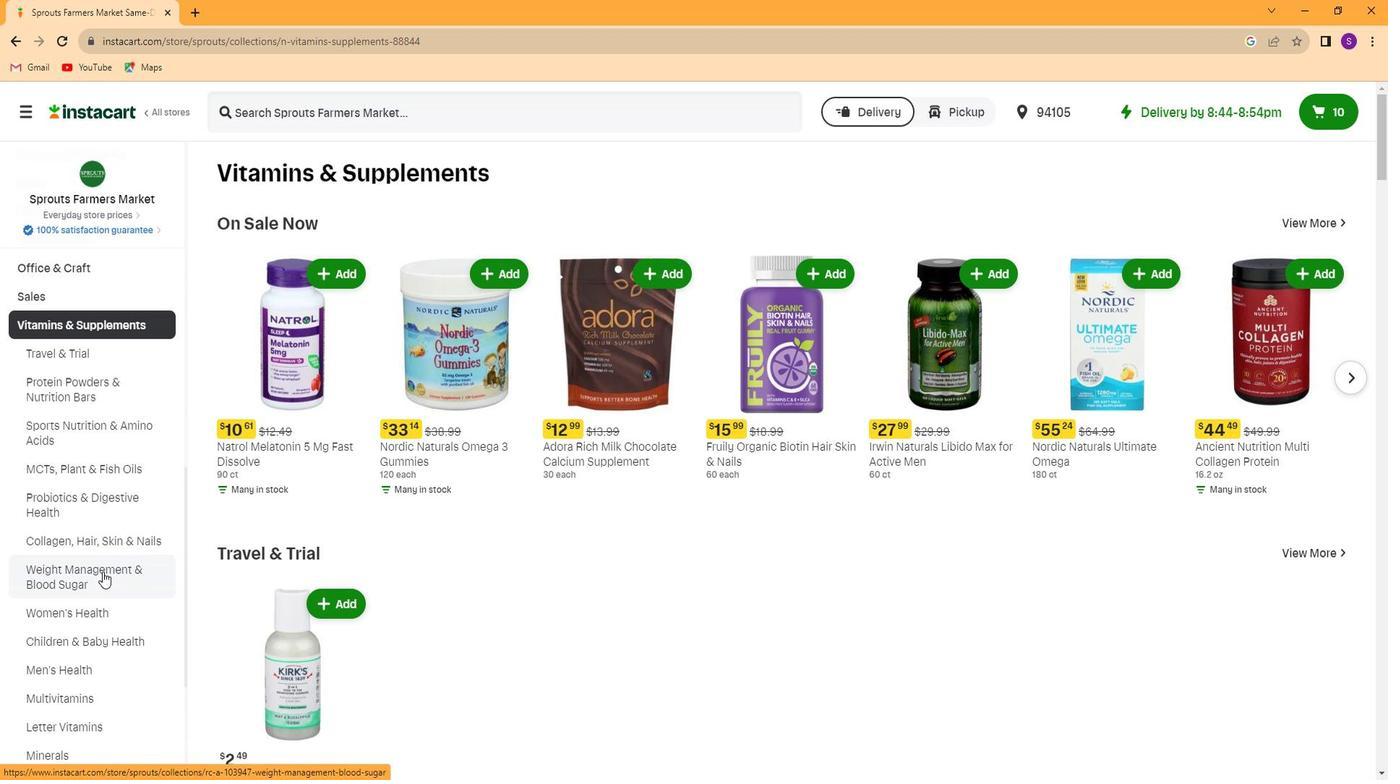
Action: Mouse moved to (558, 109)
Screenshot: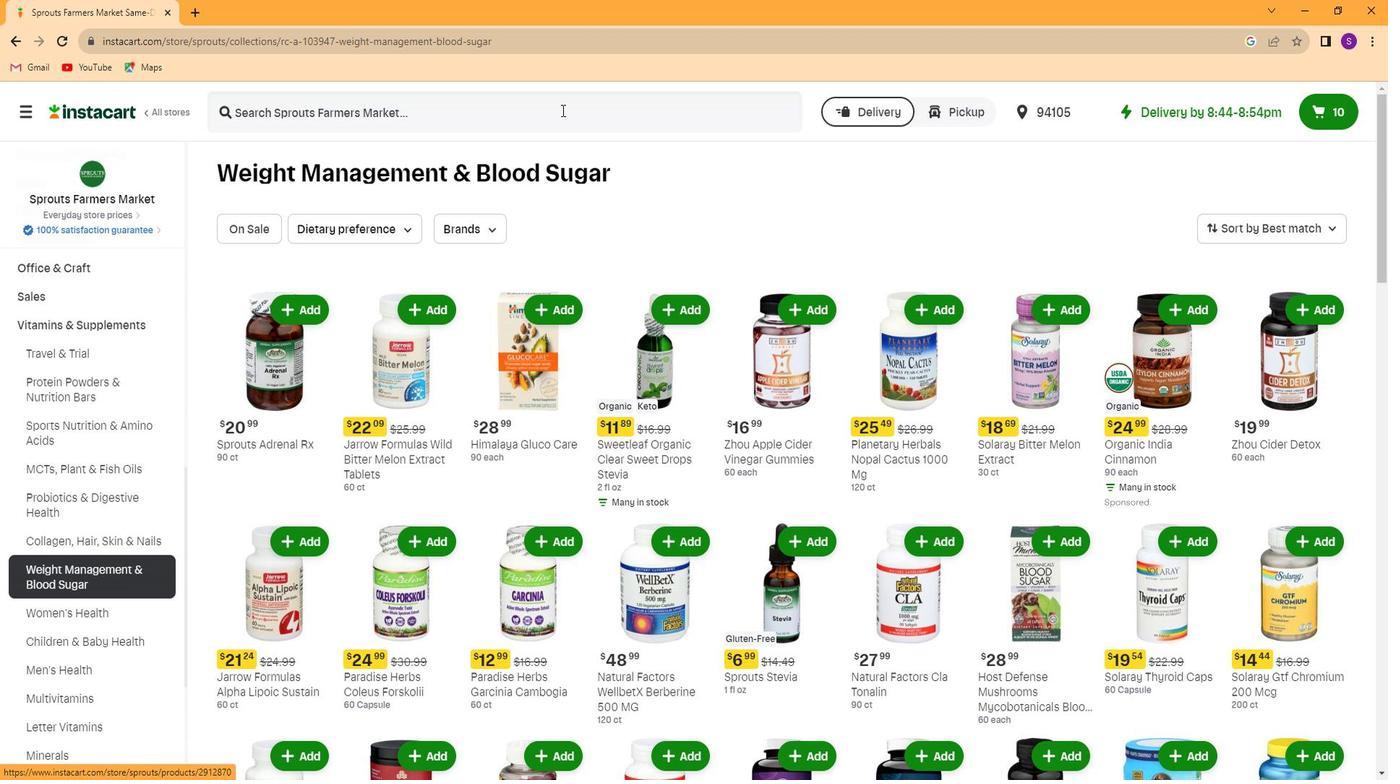
Action: Mouse pressed left at (558, 109)
Screenshot: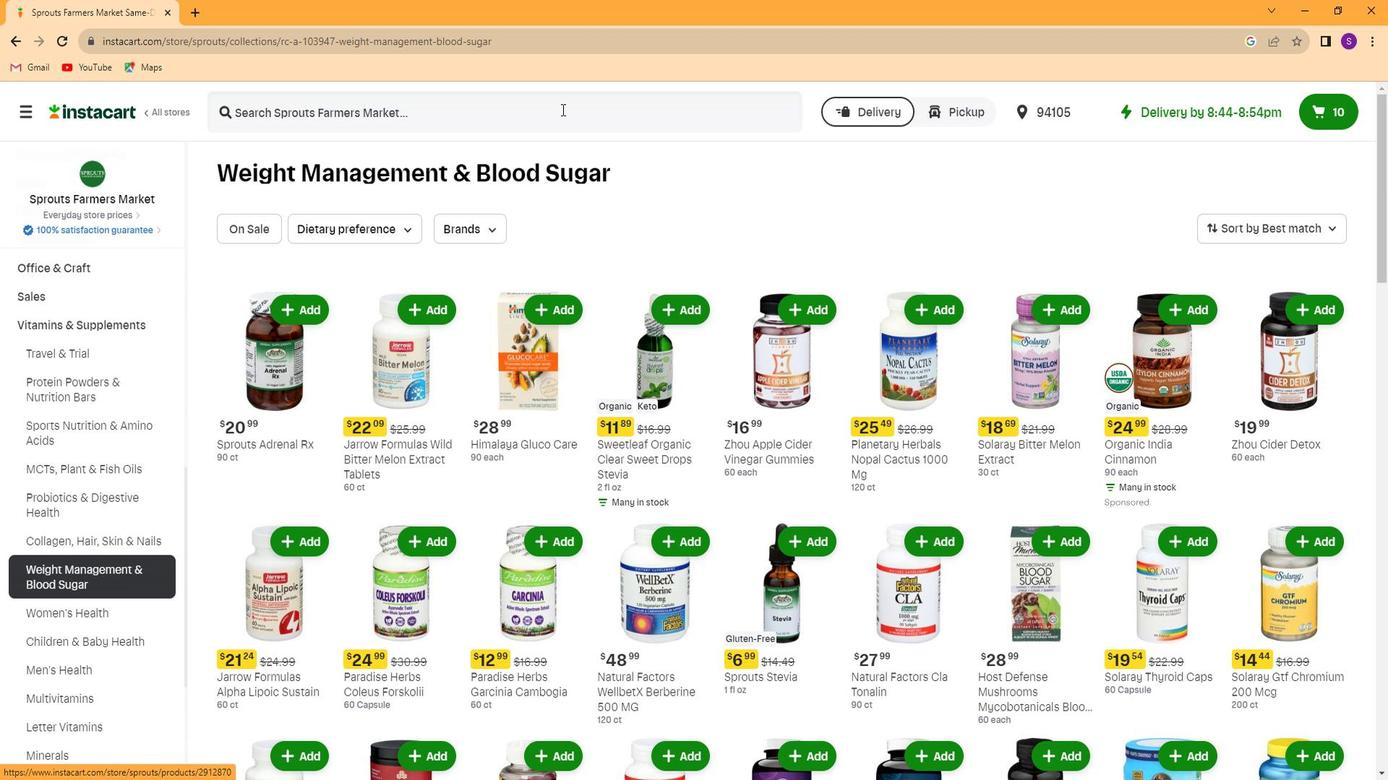 
Action: Key pressed <Key.caps_lock>G<Key.caps_lock>arden<Key.space>of<Key.space><Key.caps_lock>L<Key.caps_lock>ife<Key.space>organic<Key.space>apple<Key.space>cider<Key.space>vinegar<Key.space>2<Key.space><Key.caps_lock>BIL<Key.space>CFU<Key.space>P<Key.caps_lock>robiotc<Key.backspace>ic<Key.space>gi<Key.backspace>ummies<Key.enter>
Screenshot: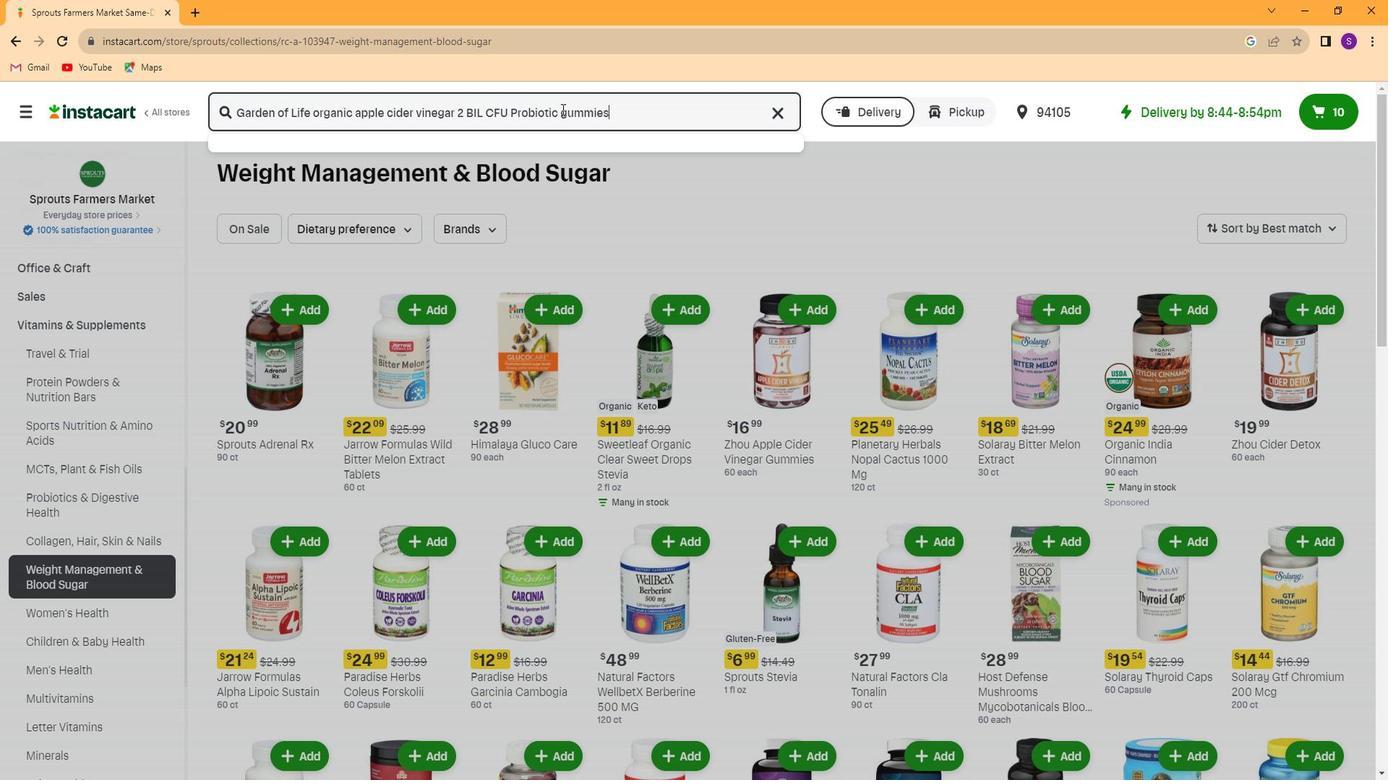 
Action: Mouse moved to (475, 331)
Screenshot: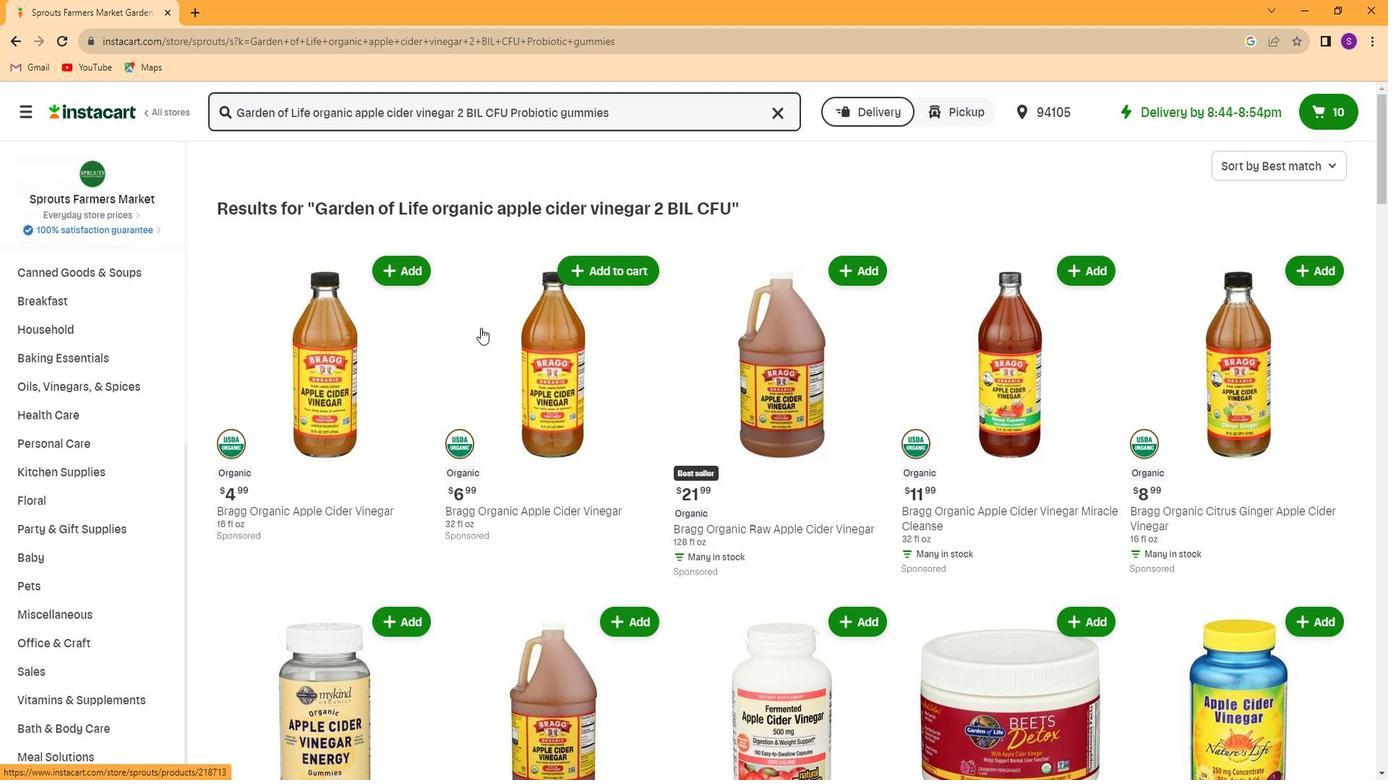 
Action: Mouse scrolled (475, 330) with delta (0, 0)
Screenshot: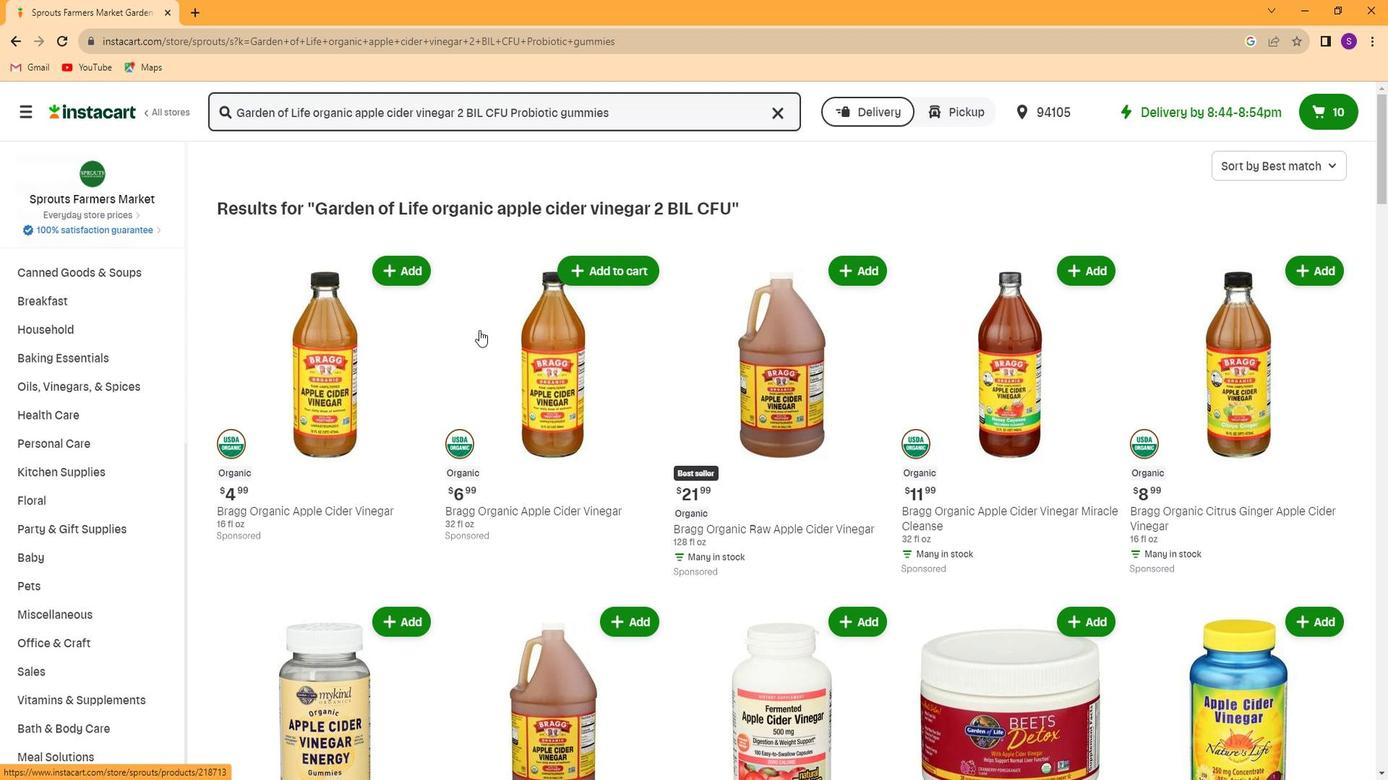 
Action: Mouse moved to (577, 489)
Screenshot: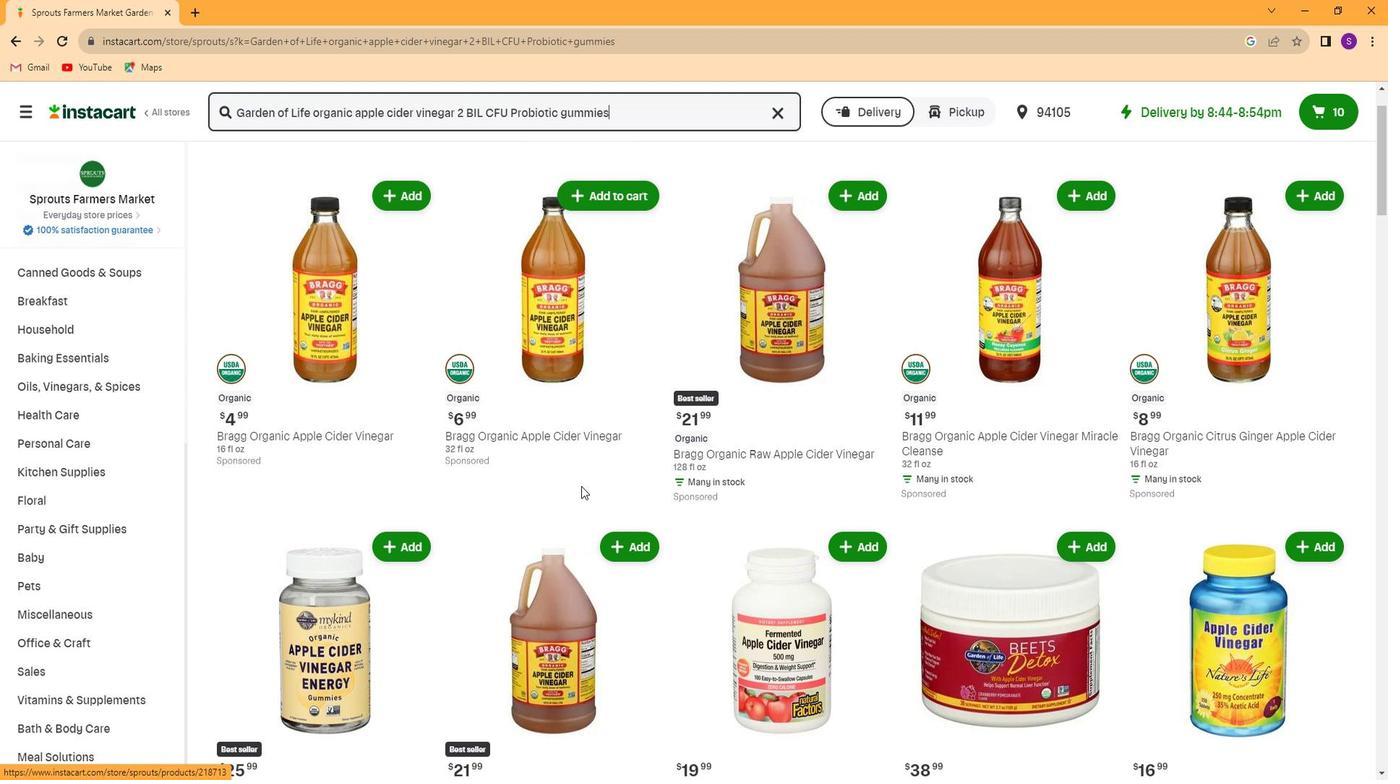 
Action: Mouse scrolled (577, 488) with delta (0, 0)
Screenshot: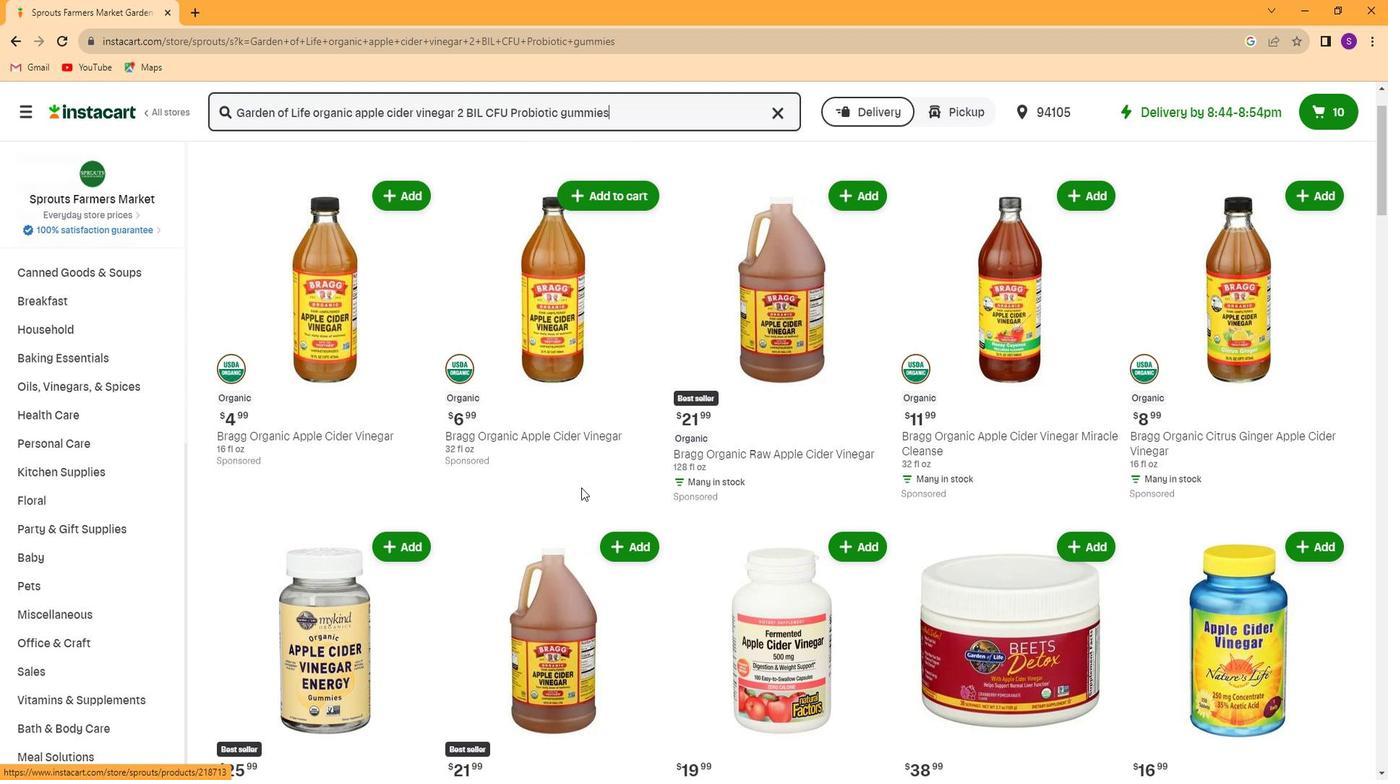 
Action: Mouse moved to (577, 489)
Screenshot: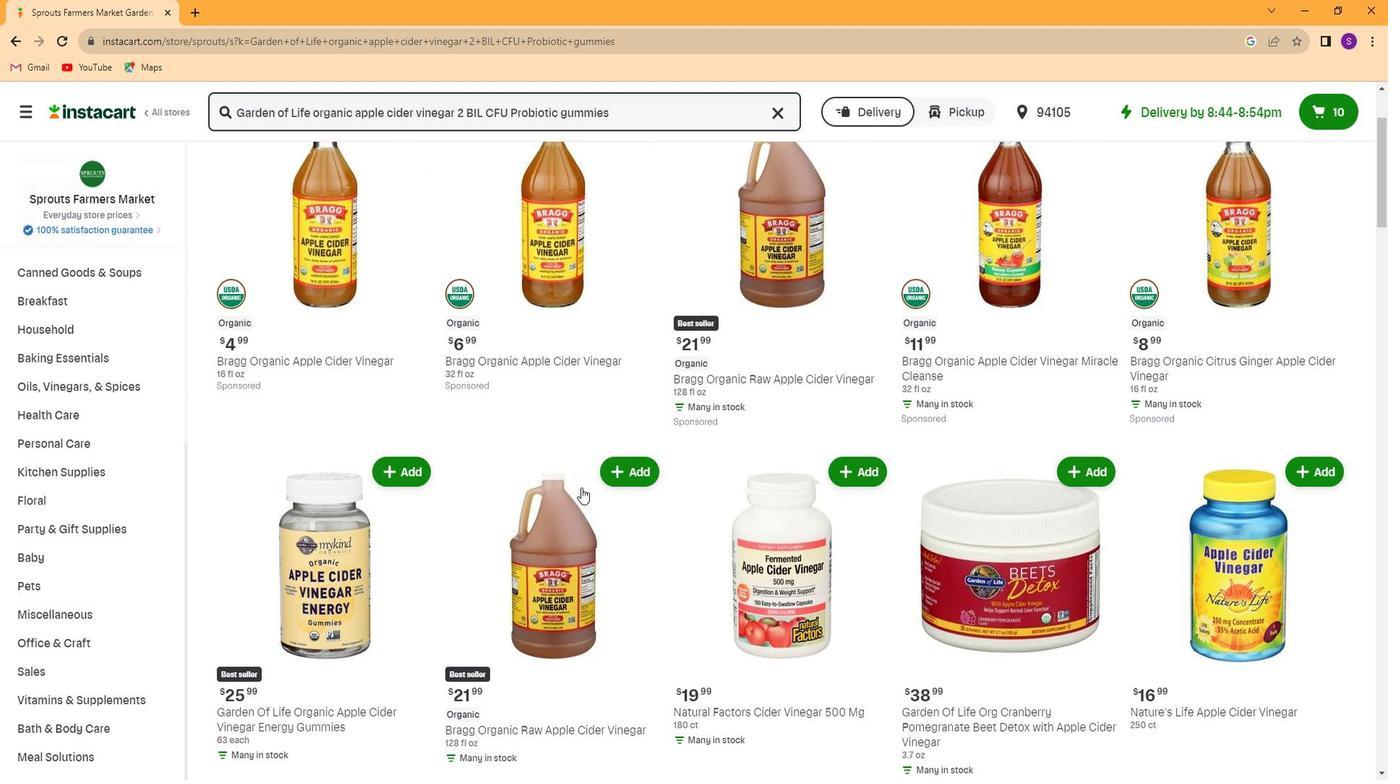 
Action: Mouse scrolled (577, 488) with delta (0, 0)
Screenshot: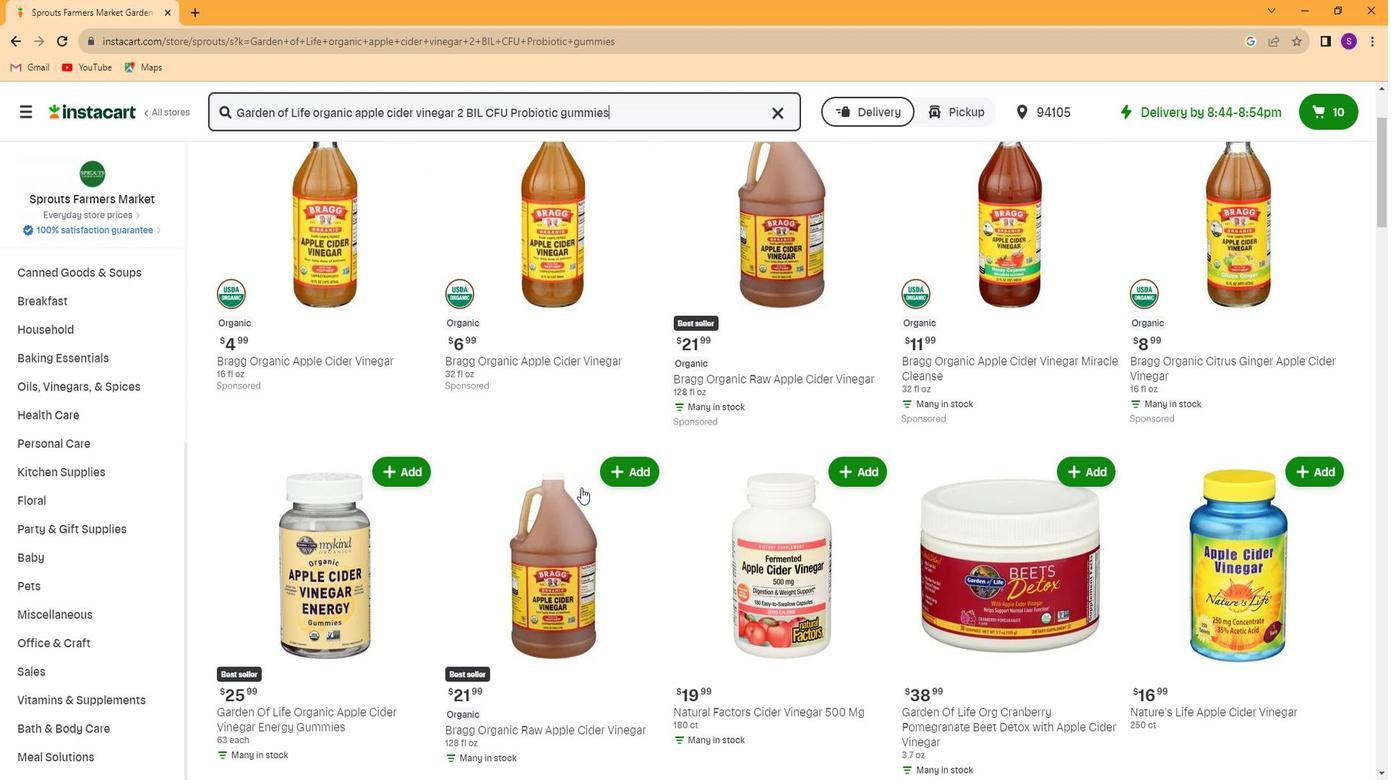 
Action: Mouse moved to (561, 519)
Screenshot: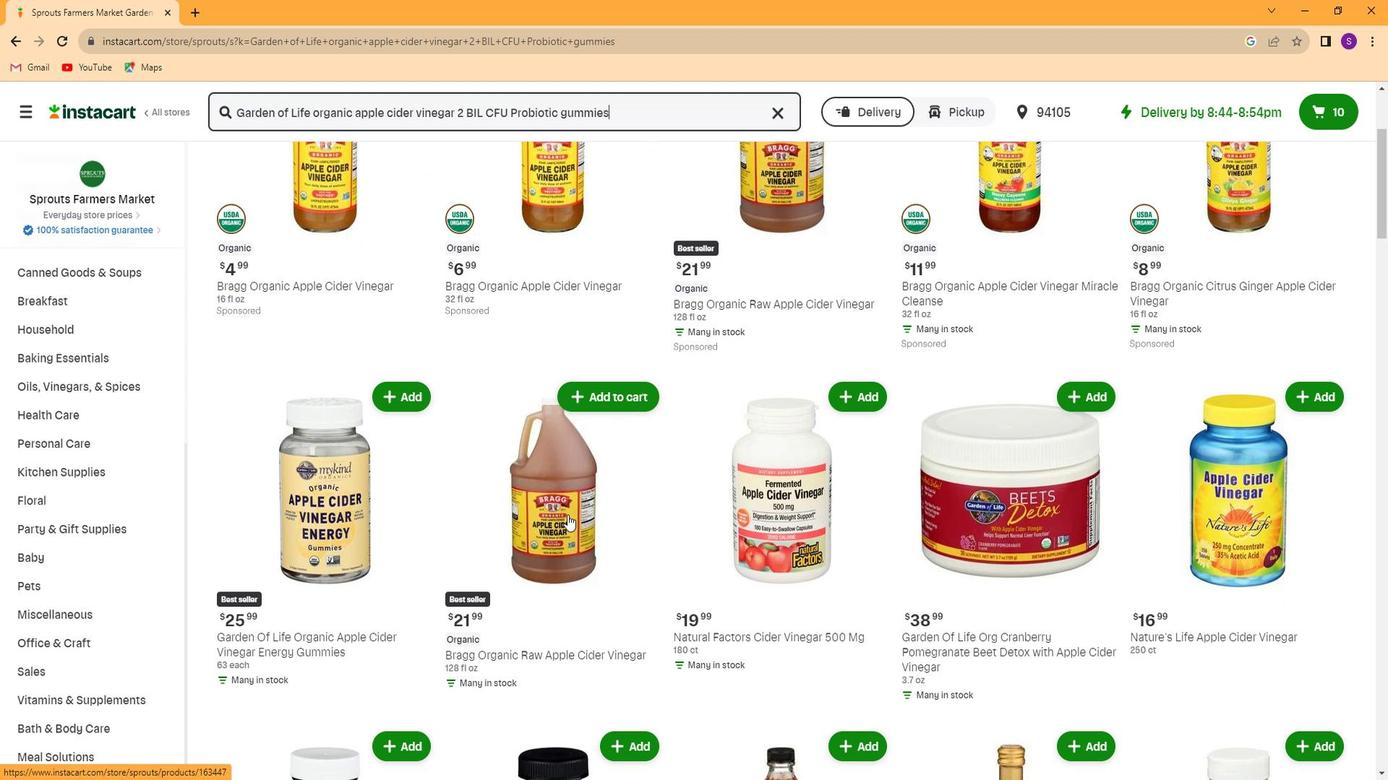 
Action: Mouse scrolled (561, 519) with delta (0, 0)
Screenshot: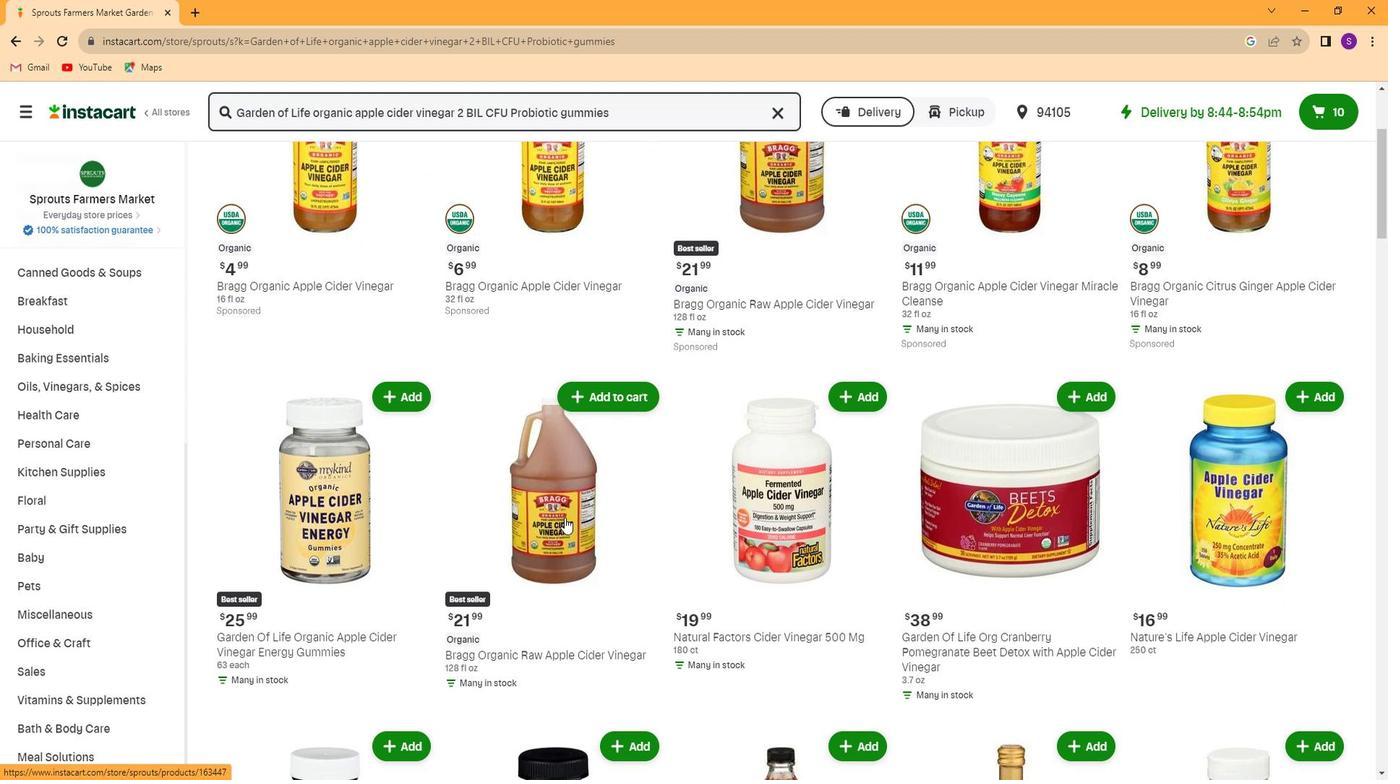 
Action: Mouse scrolled (561, 519) with delta (0, 0)
Screenshot: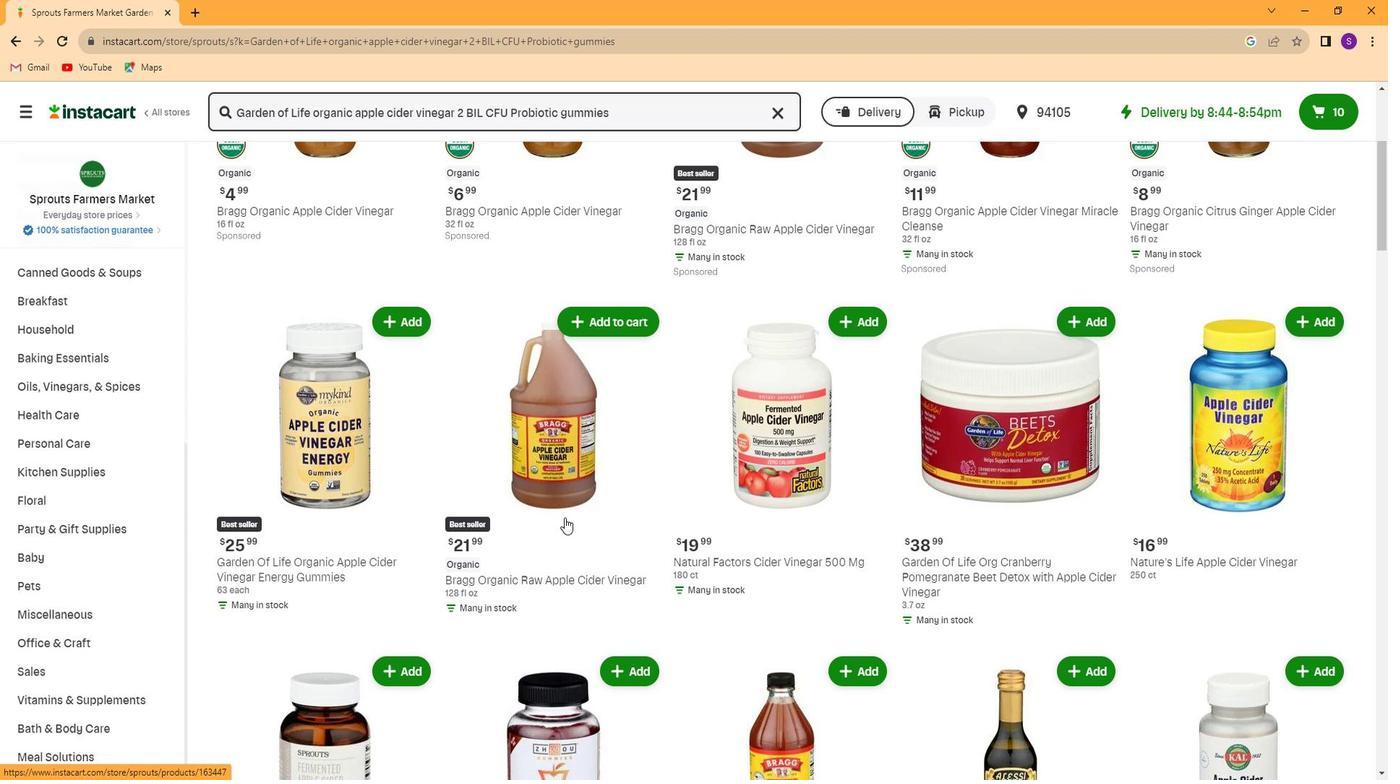 
